 Task: Use GitHub's "Stars" to mark repositories of interest.
Action: Mouse moved to (778, 333)
Screenshot: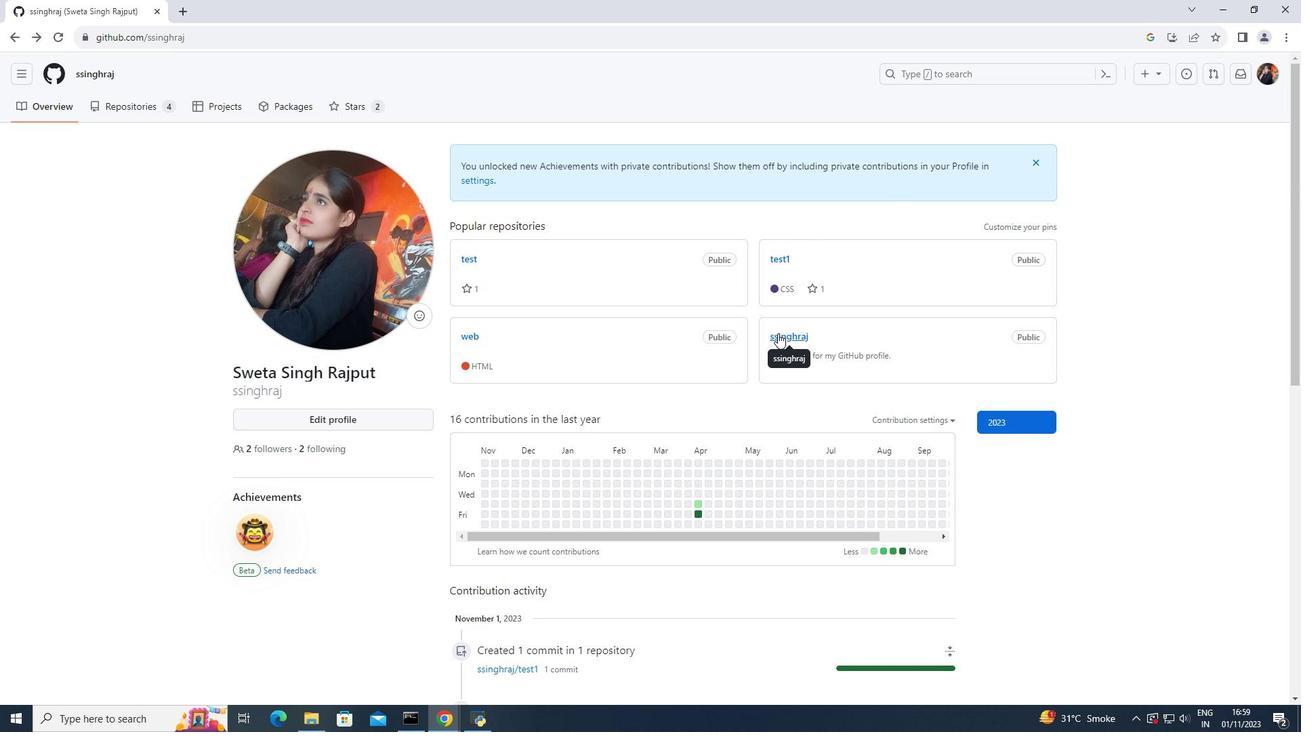 
Action: Mouse pressed left at (778, 333)
Screenshot: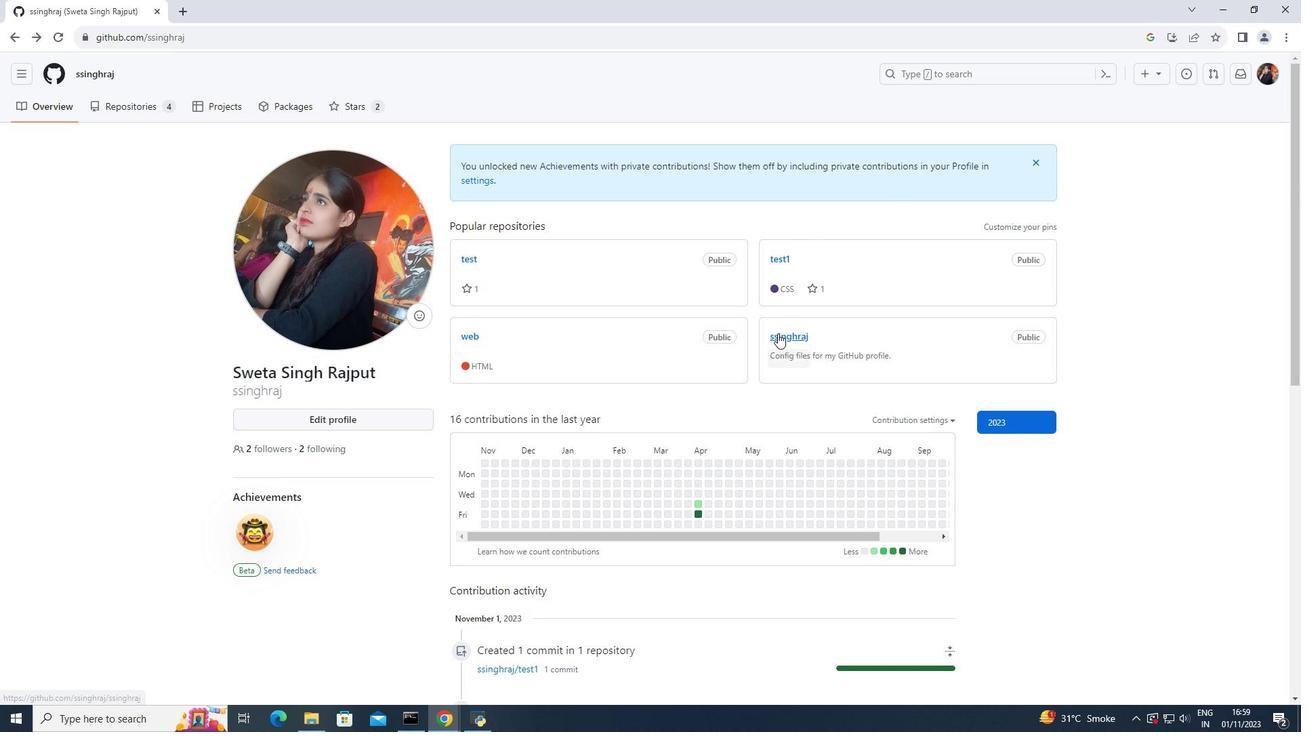 
Action: Mouse moved to (1012, 139)
Screenshot: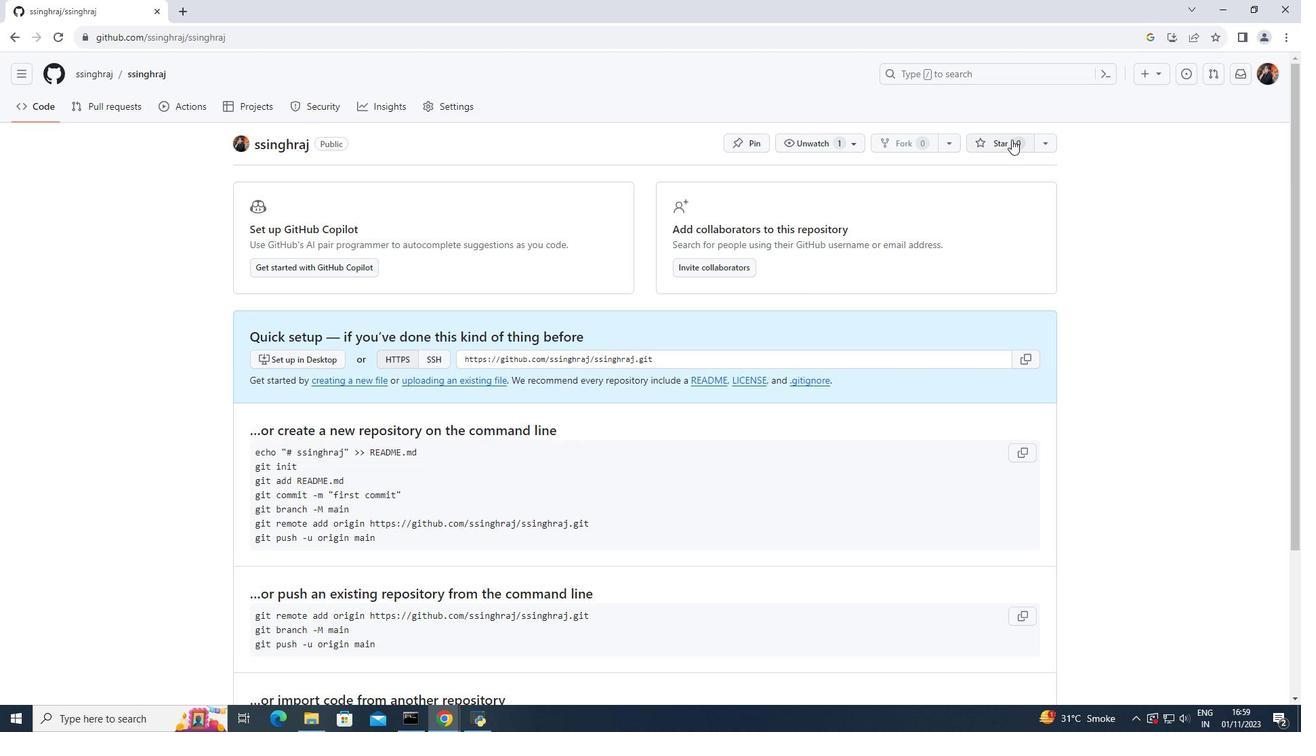 
Action: Mouse pressed left at (1012, 139)
Screenshot: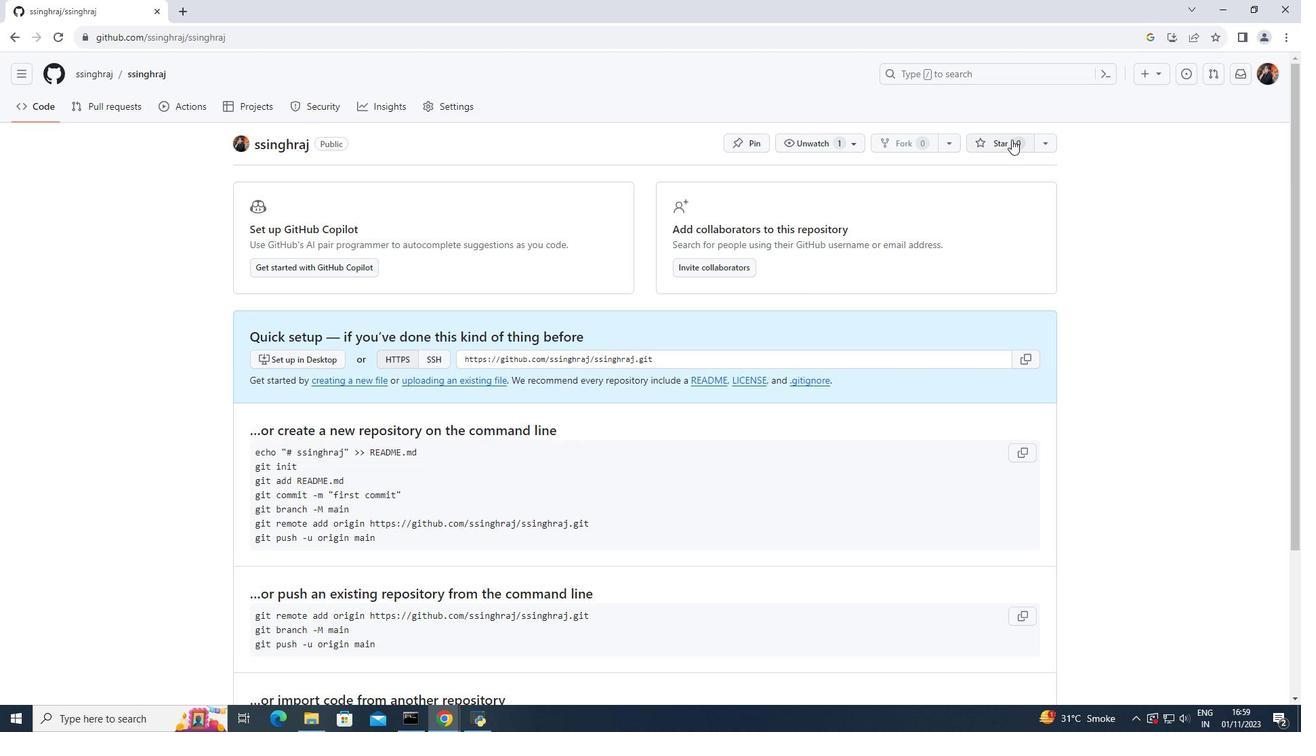 
Action: Mouse moved to (1050, 143)
Screenshot: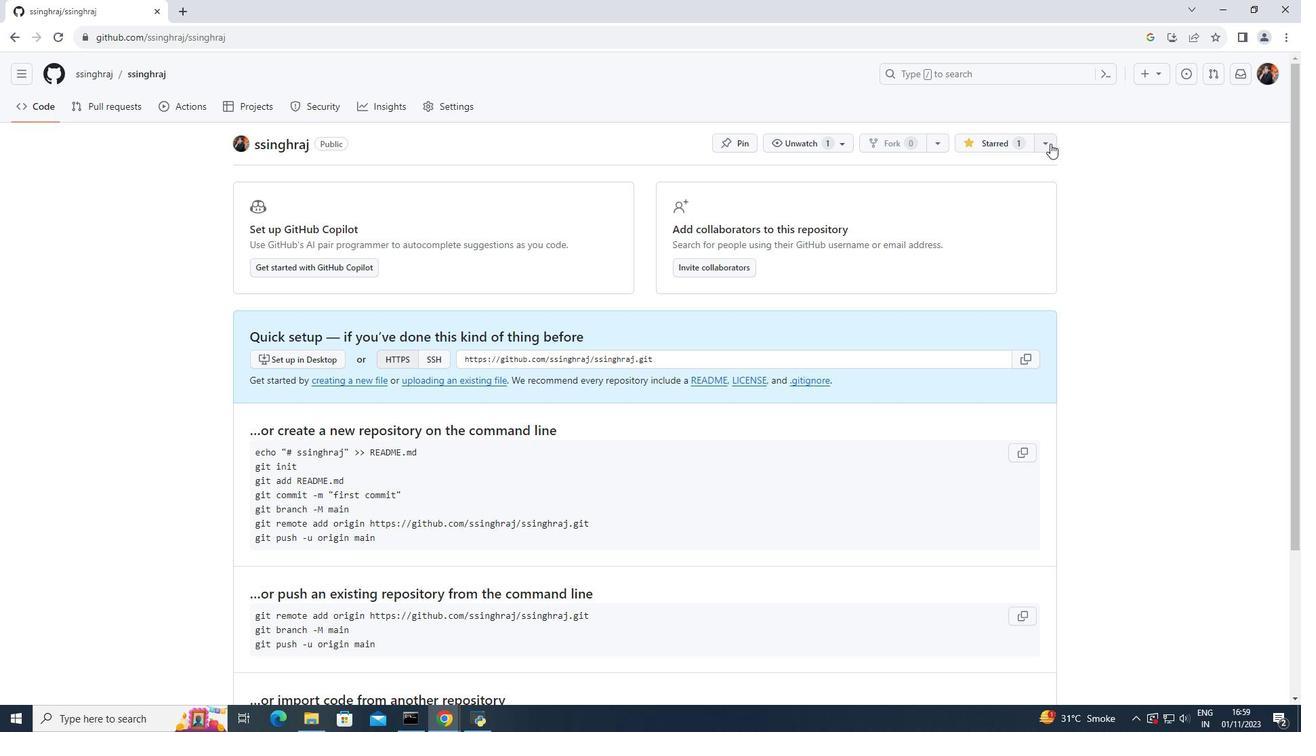 
Action: Mouse pressed left at (1050, 143)
Screenshot: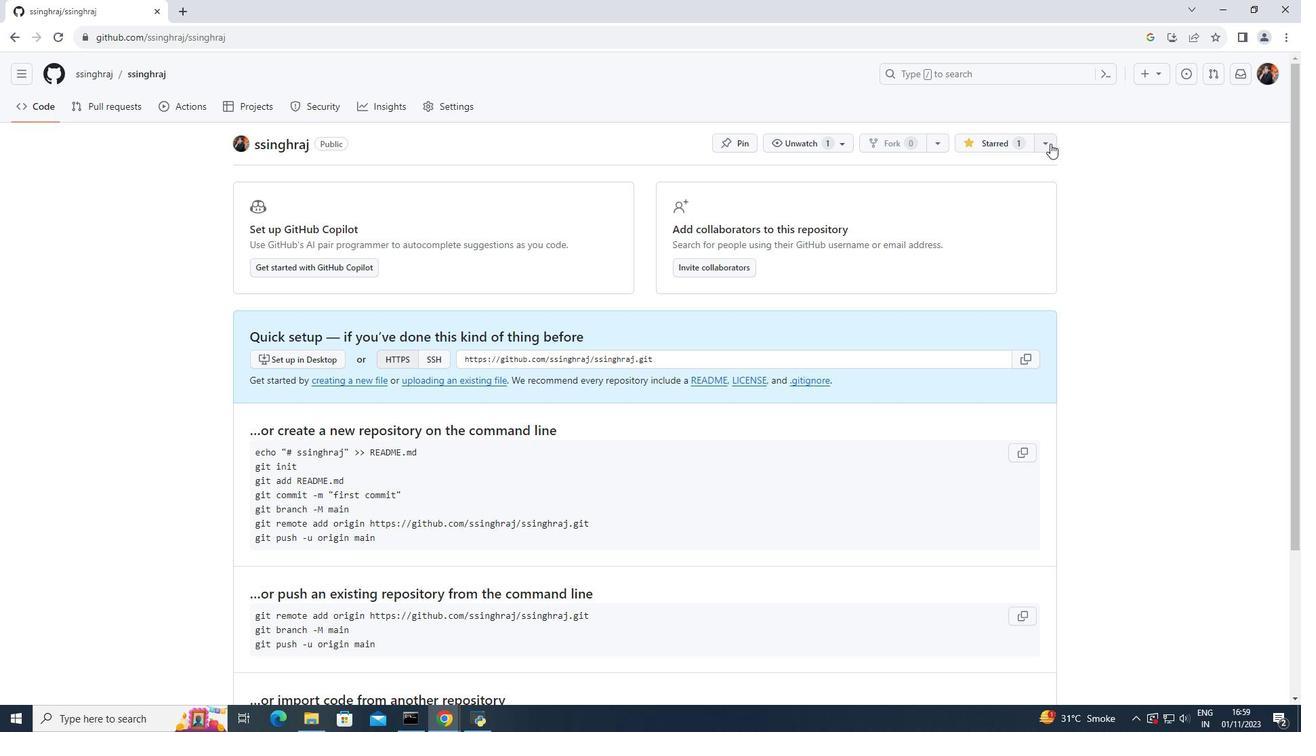 
Action: Mouse moved to (1097, 166)
Screenshot: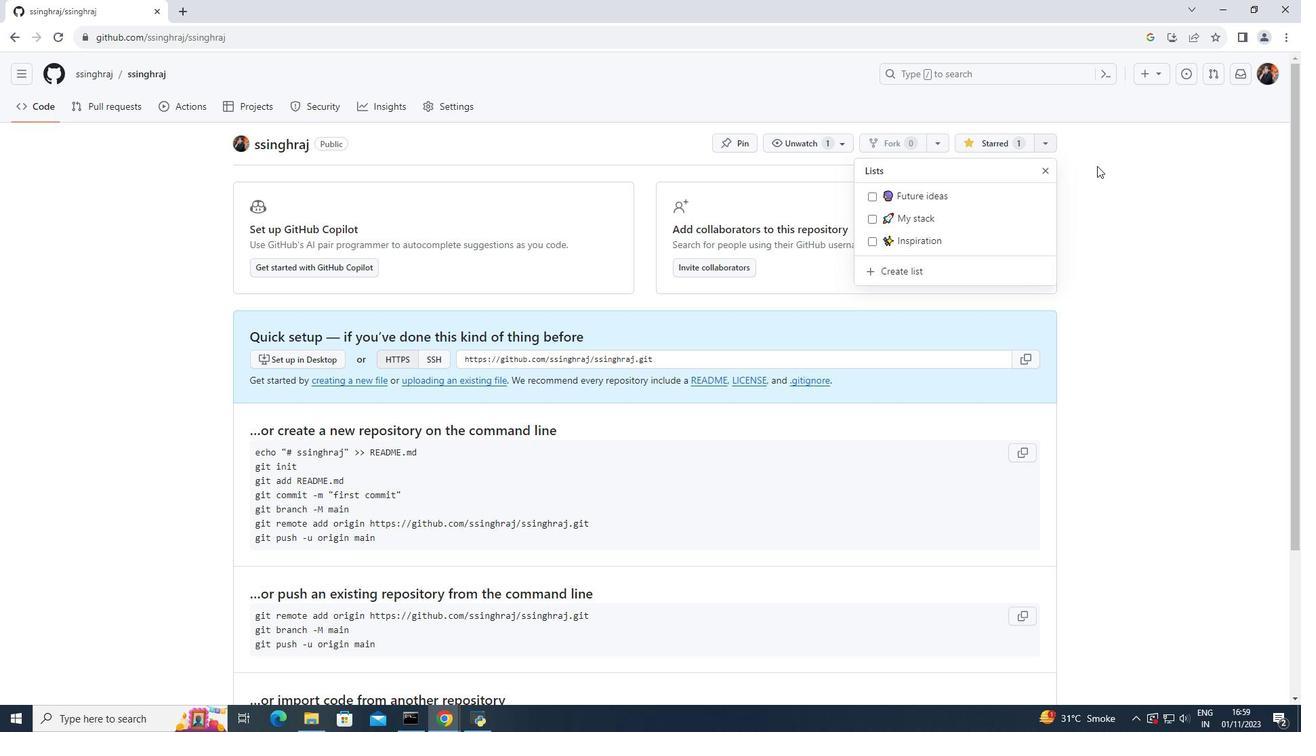 
Action: Mouse pressed left at (1097, 166)
Screenshot: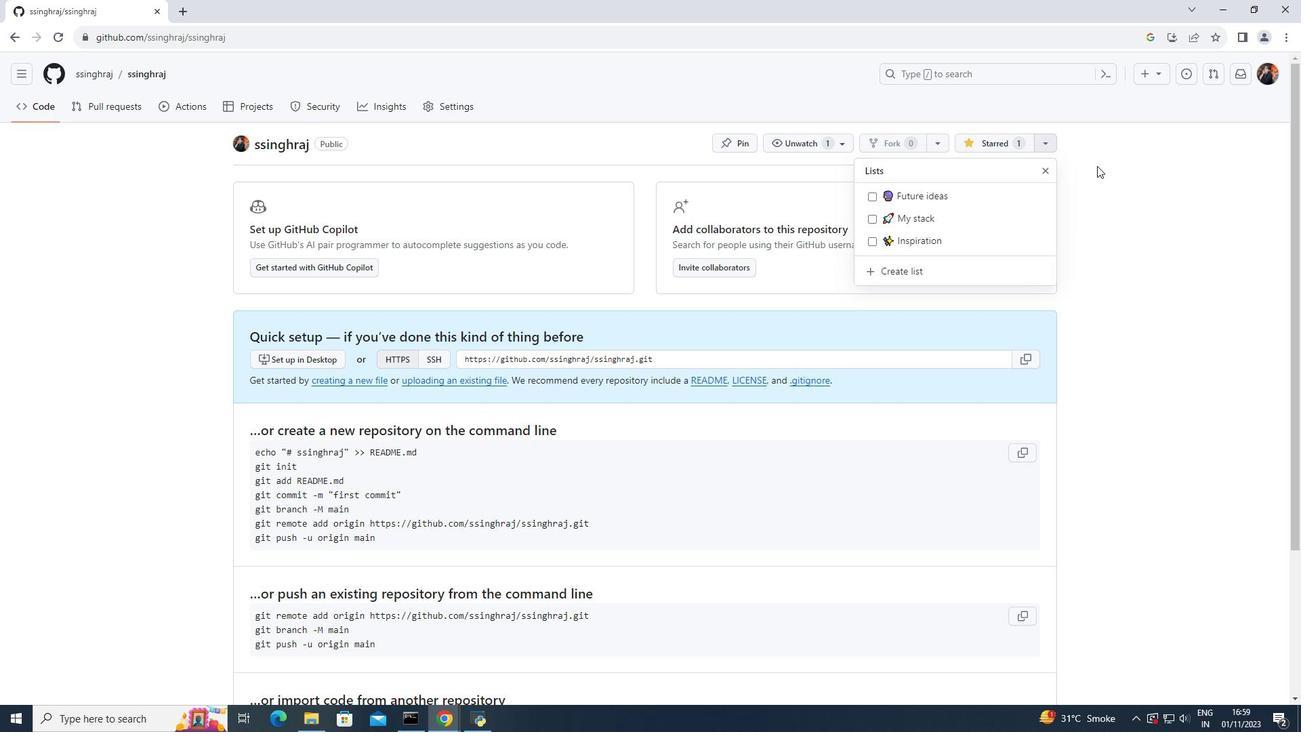 
Action: Mouse moved to (890, 134)
Screenshot: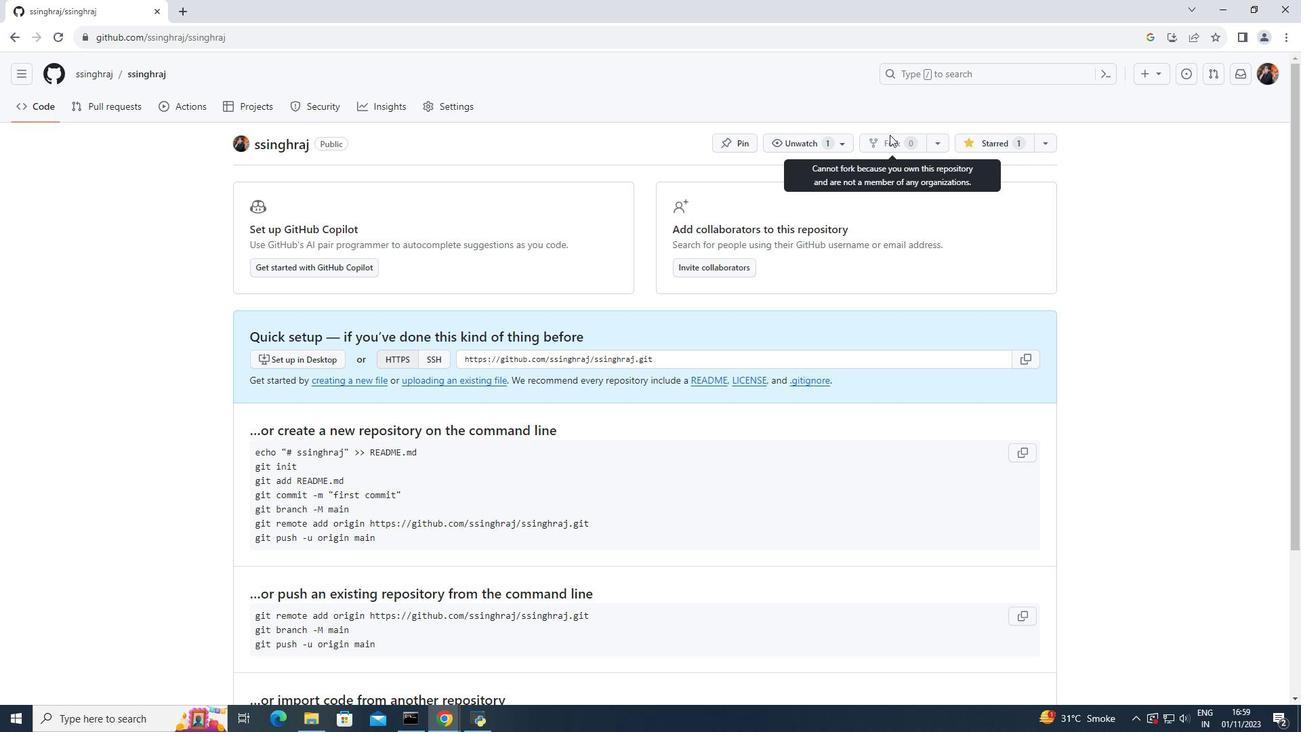 
Action: Mouse pressed left at (890, 134)
Screenshot: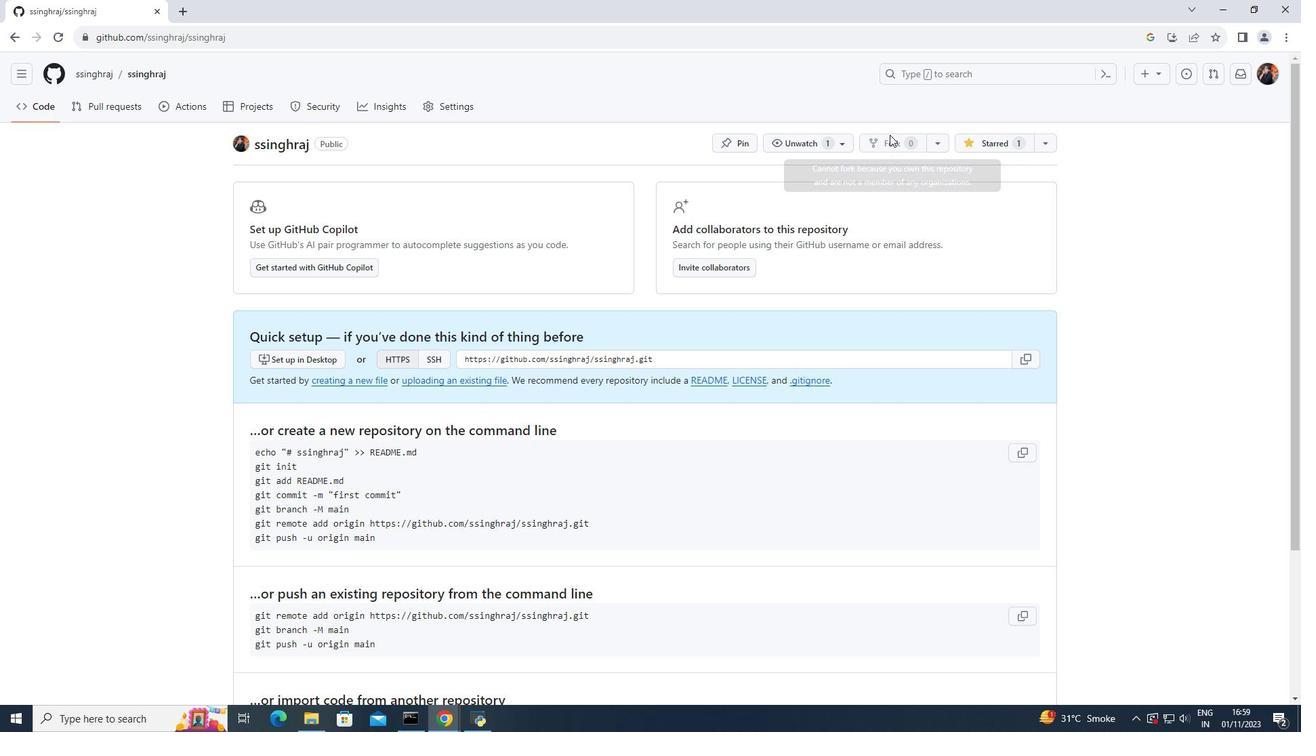 
Action: Mouse moved to (890, 136)
Screenshot: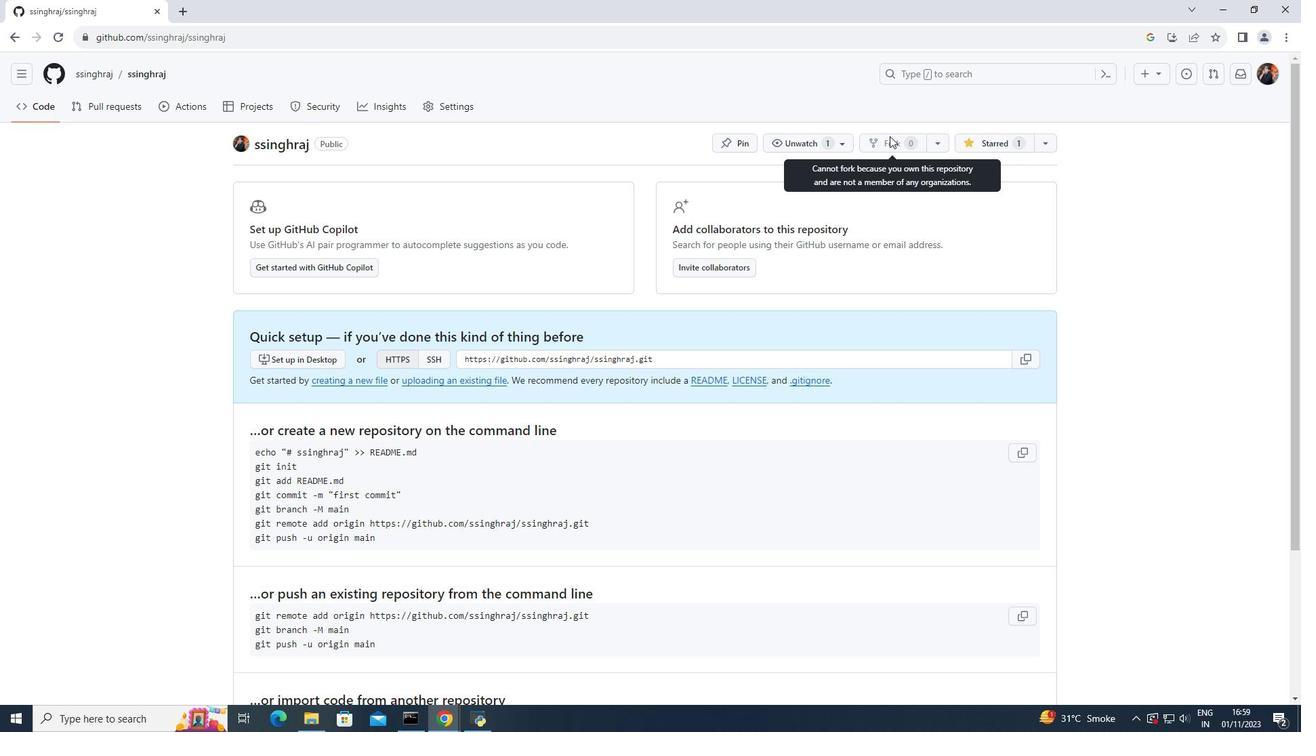 
Action: Mouse pressed left at (890, 136)
Screenshot: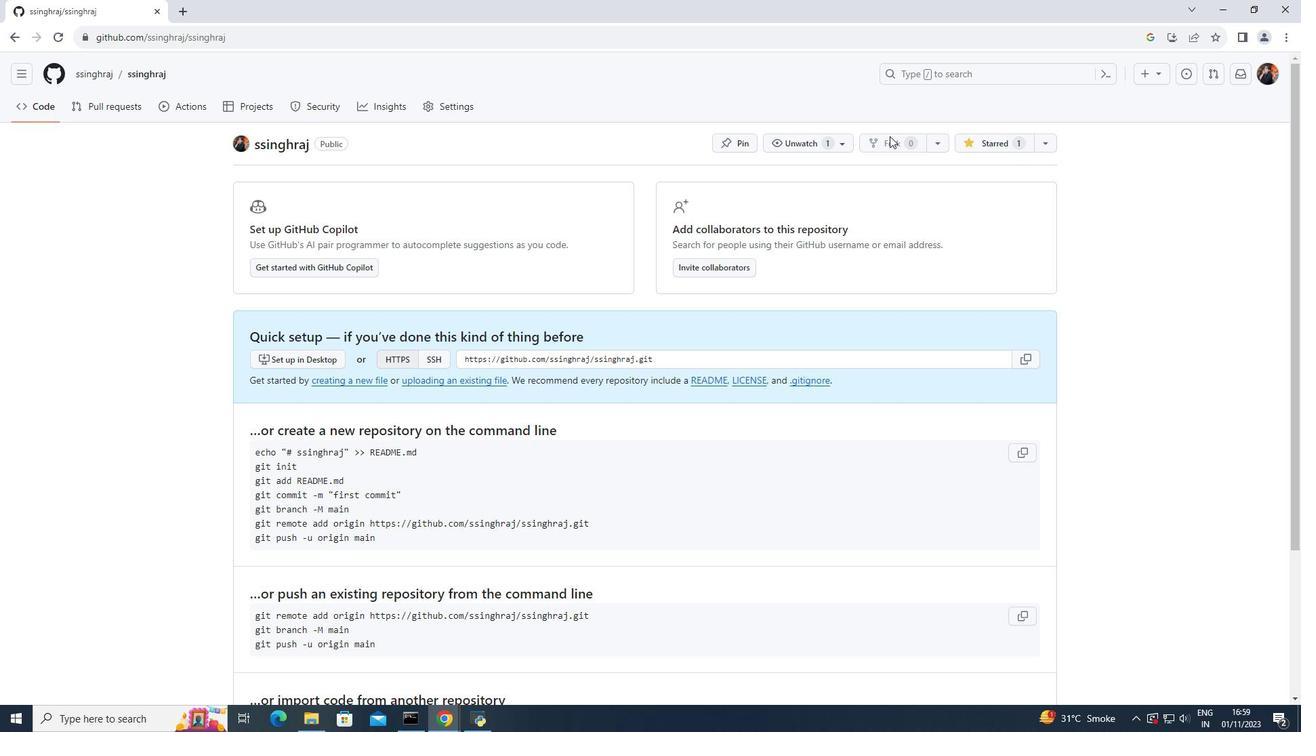 
Action: Mouse moved to (823, 143)
Screenshot: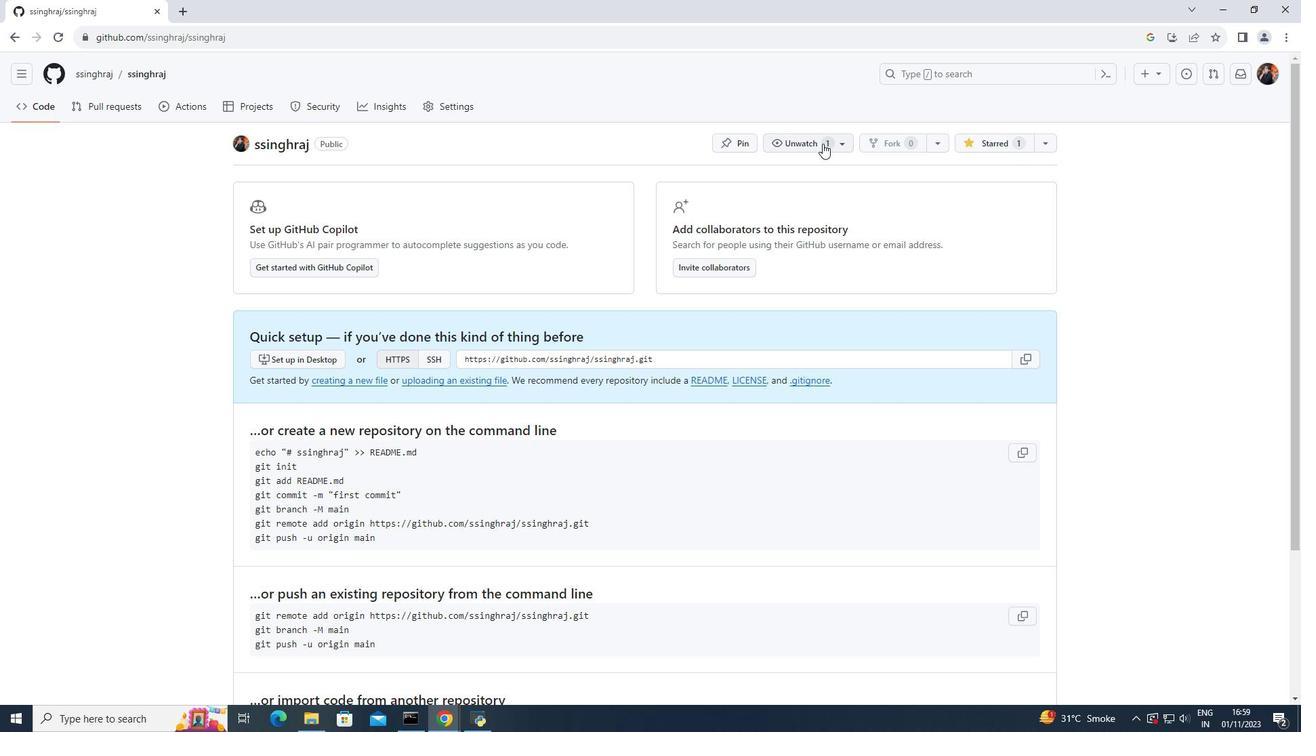 
Action: Mouse pressed left at (823, 143)
Screenshot: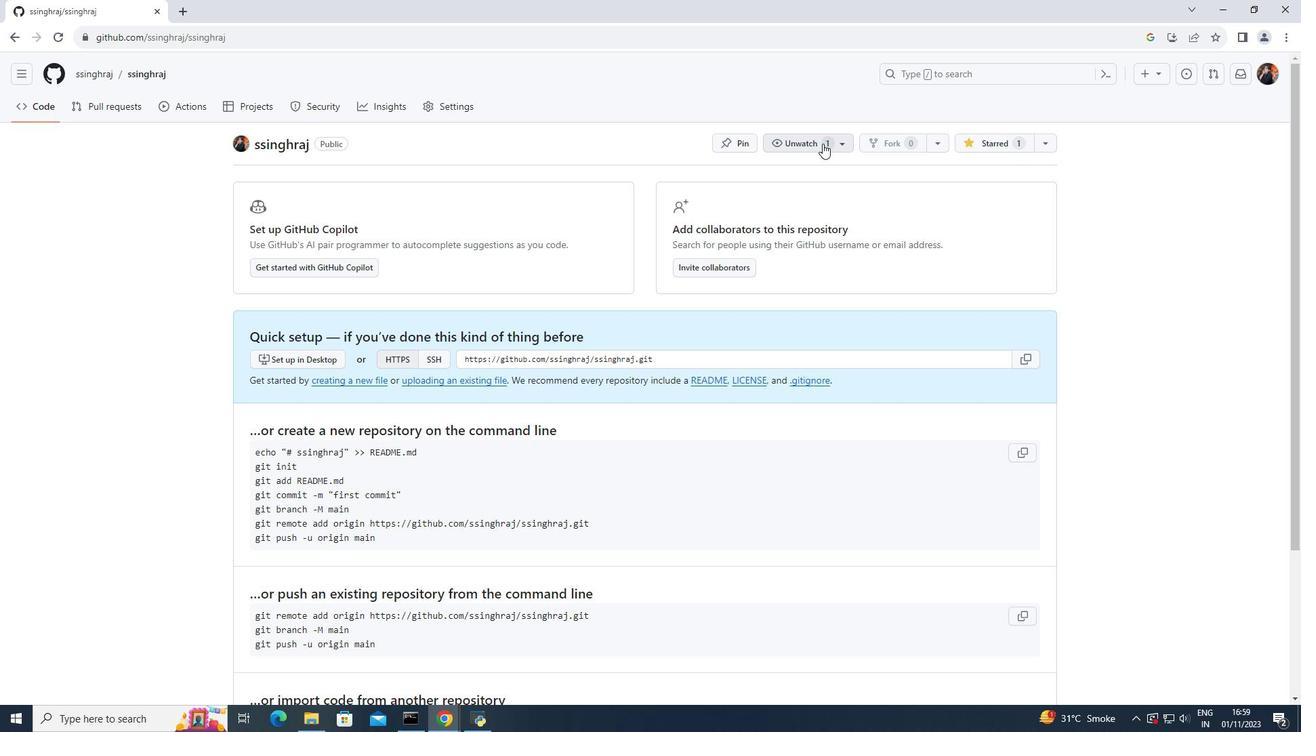 
Action: Mouse moved to (812, 190)
Screenshot: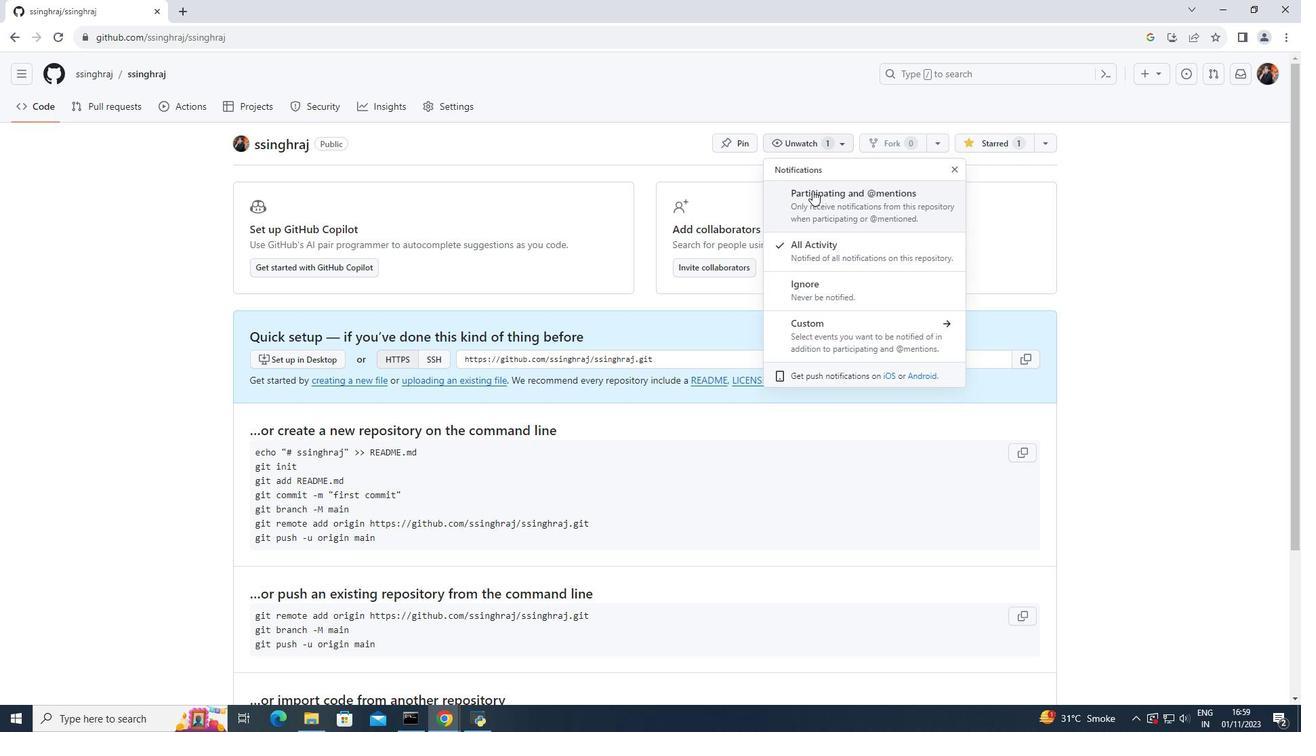 
Action: Mouse pressed left at (812, 190)
Screenshot: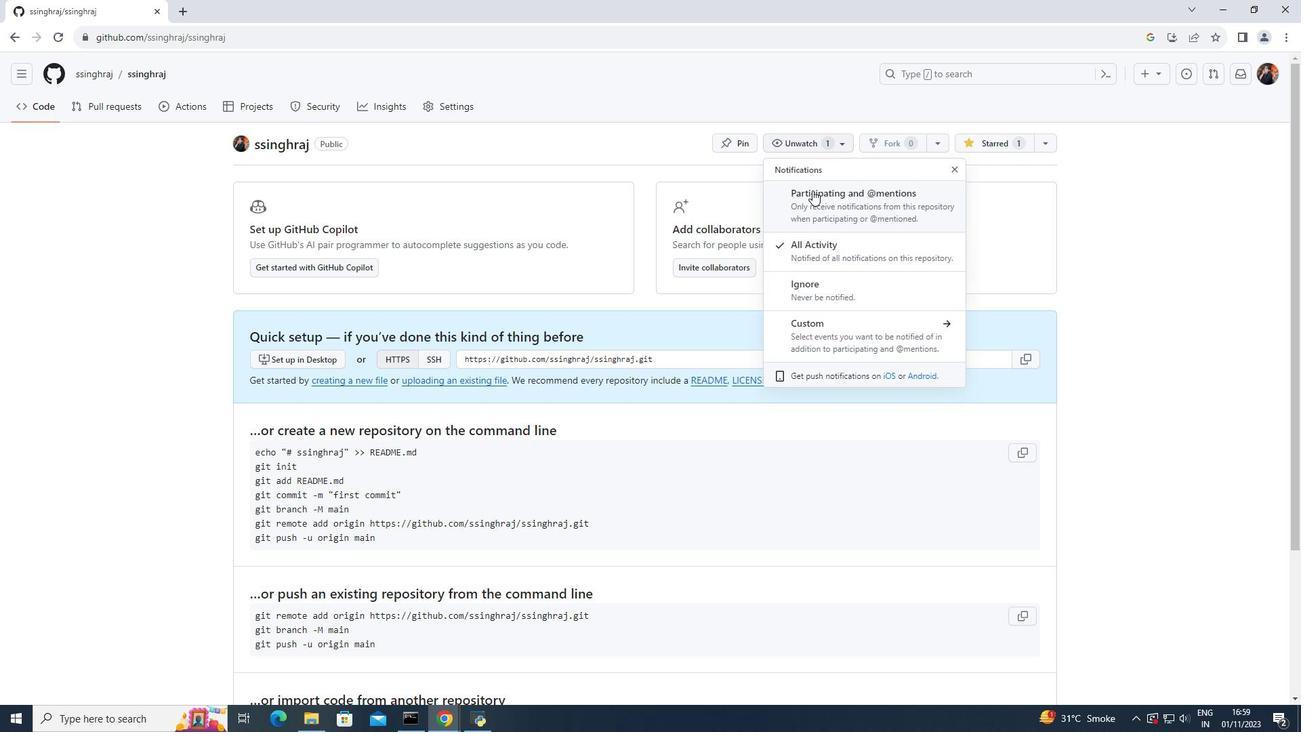 
Action: Mouse moved to (816, 141)
Screenshot: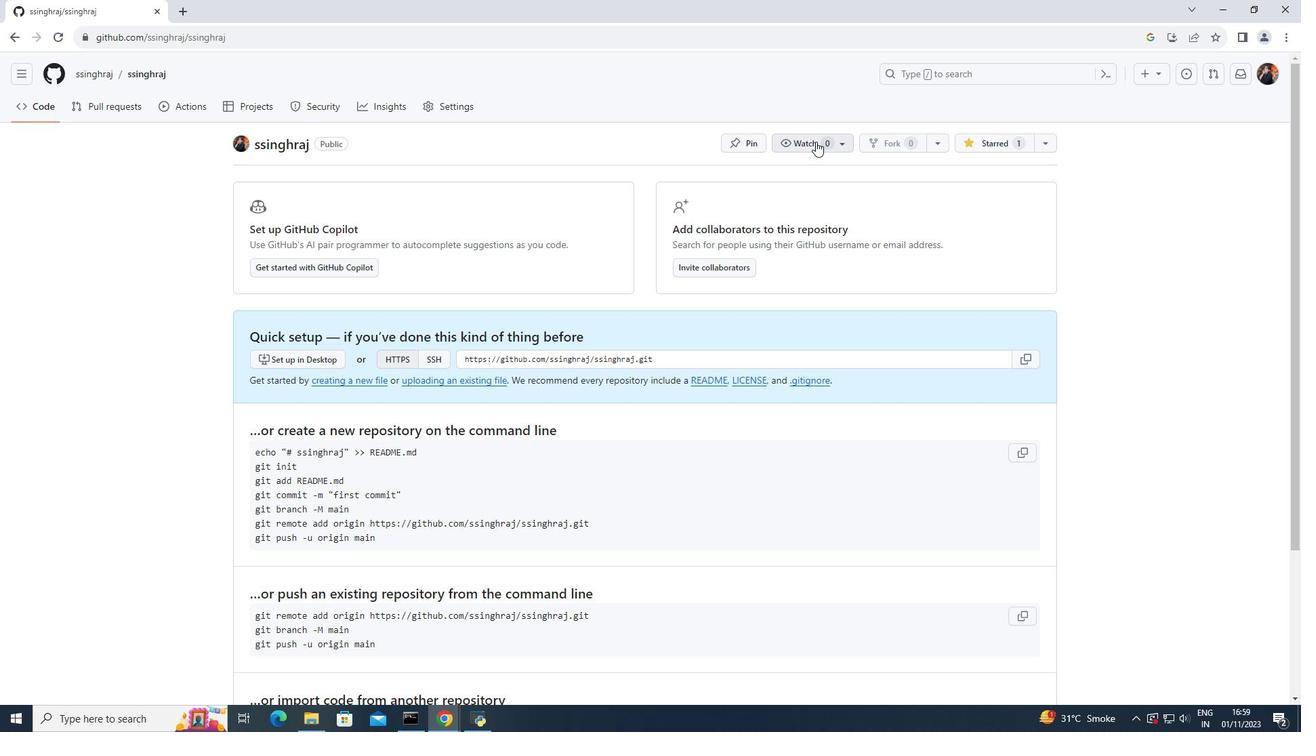
Action: Mouse pressed left at (816, 141)
Screenshot: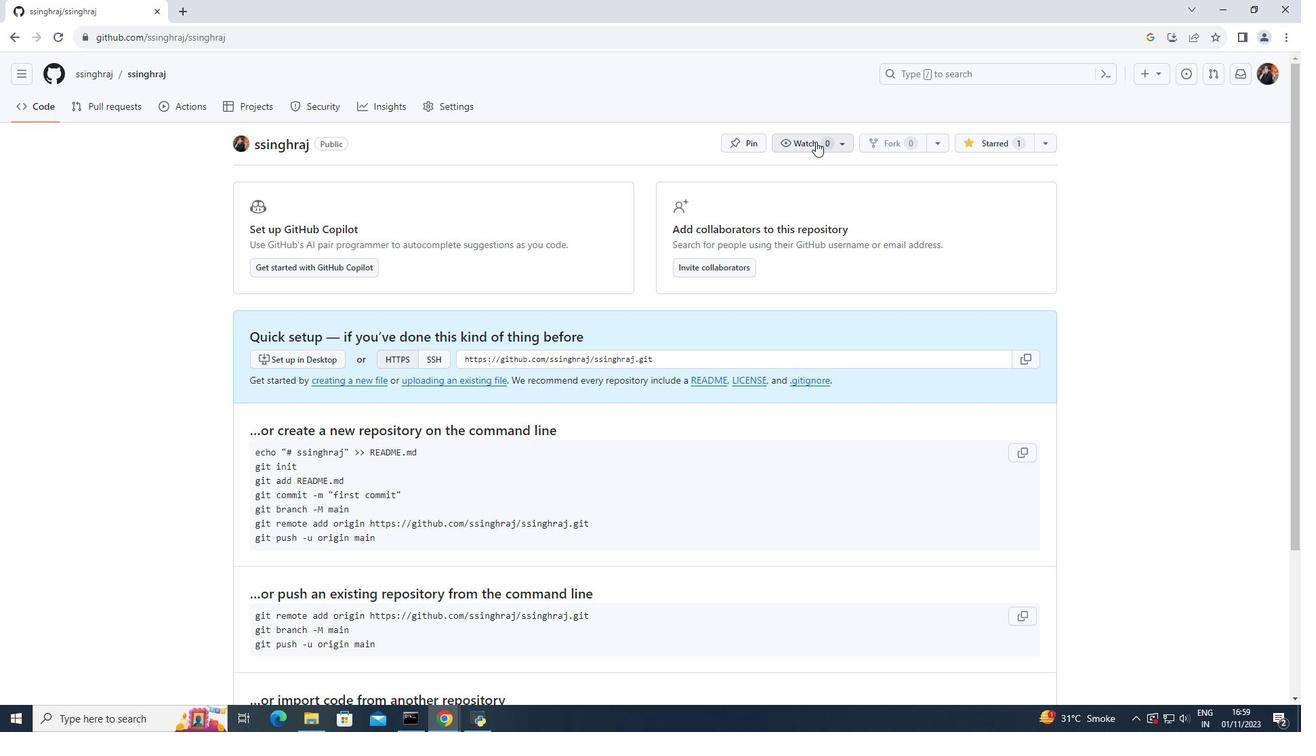 
Action: Mouse moved to (829, 246)
Screenshot: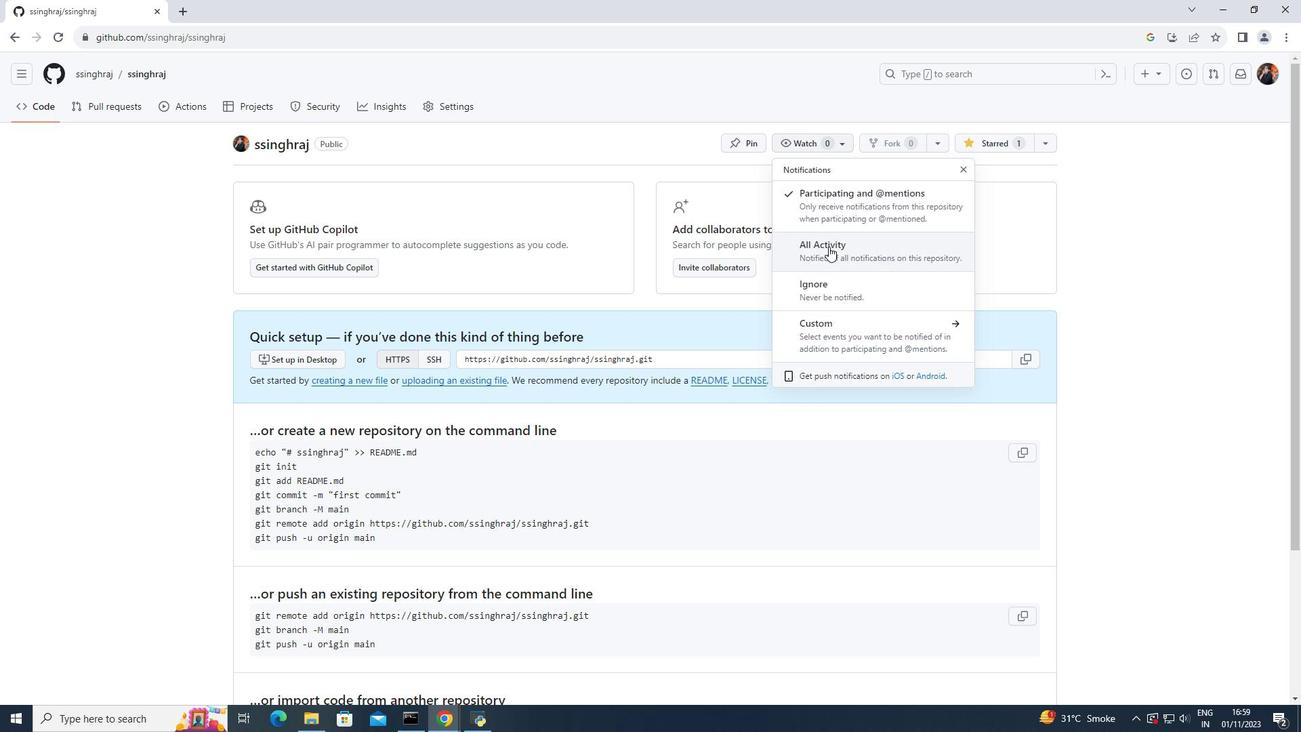 
Action: Mouse pressed left at (829, 246)
Screenshot: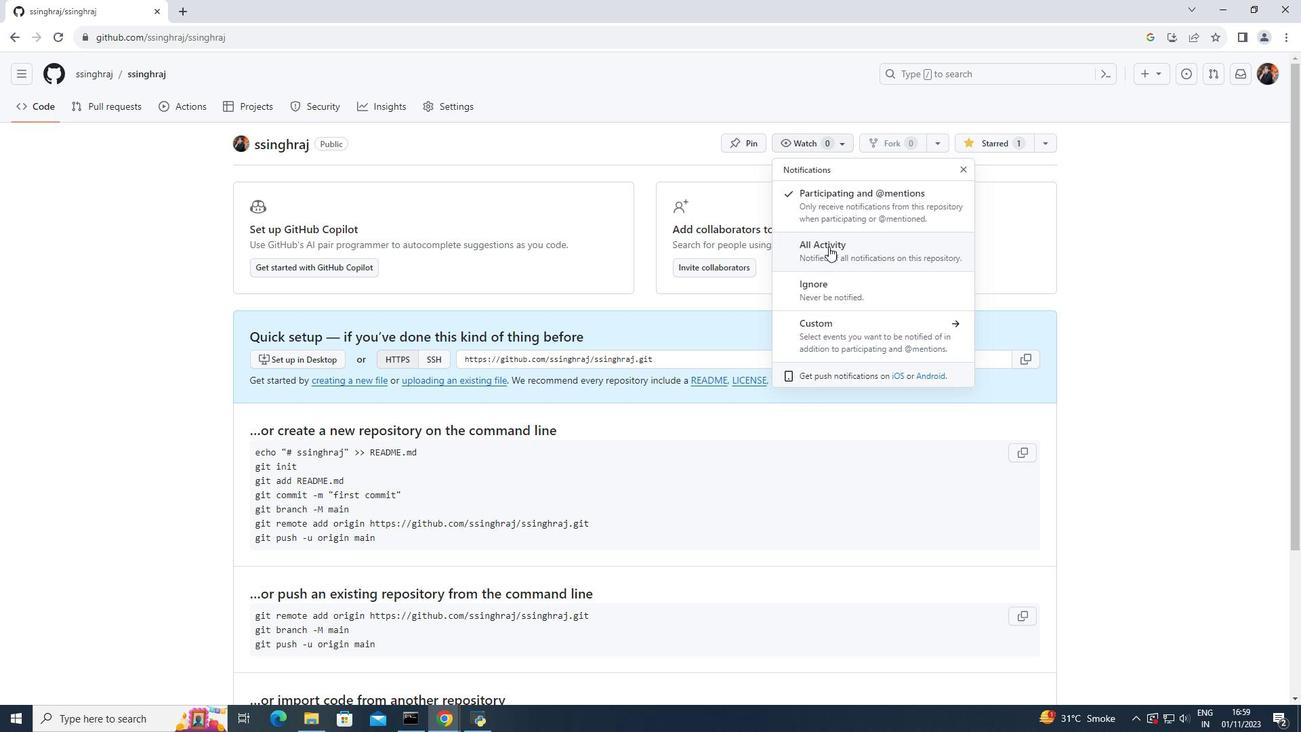
Action: Mouse moved to (484, 255)
Screenshot: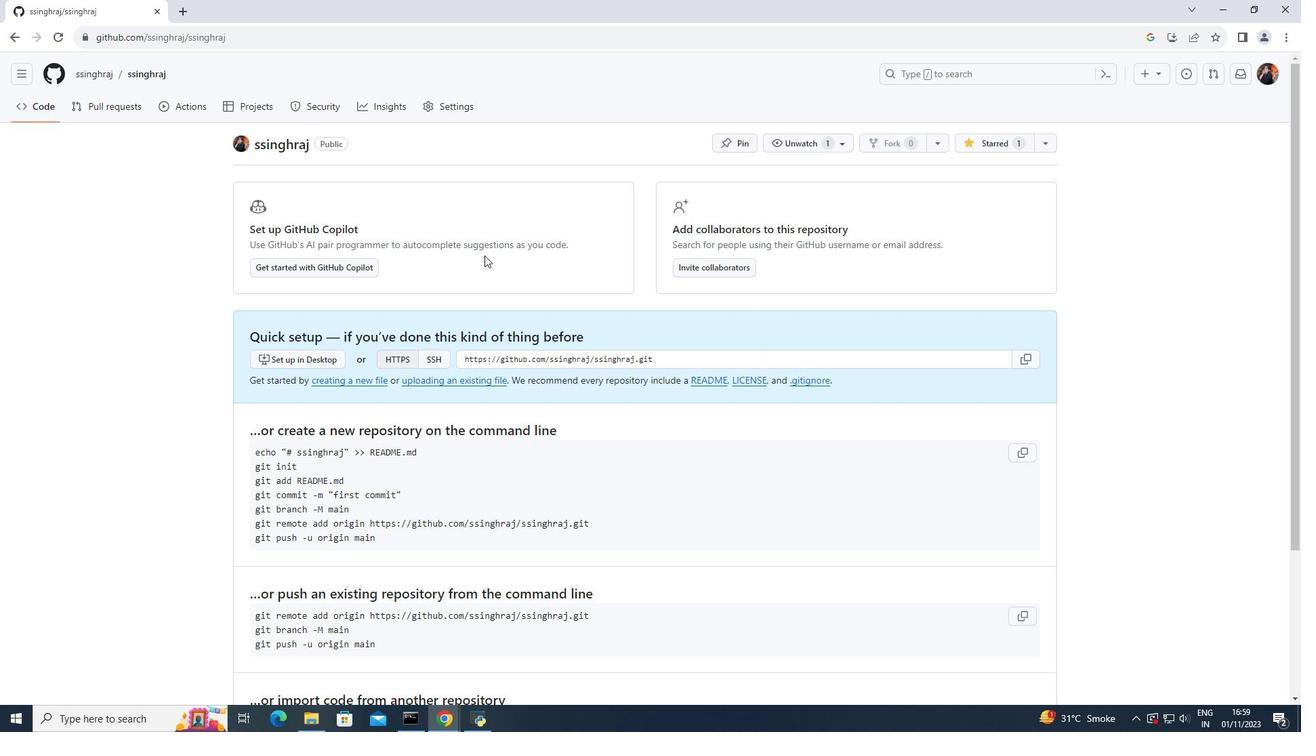 
Action: Mouse scrolled (484, 254) with delta (0, 0)
Screenshot: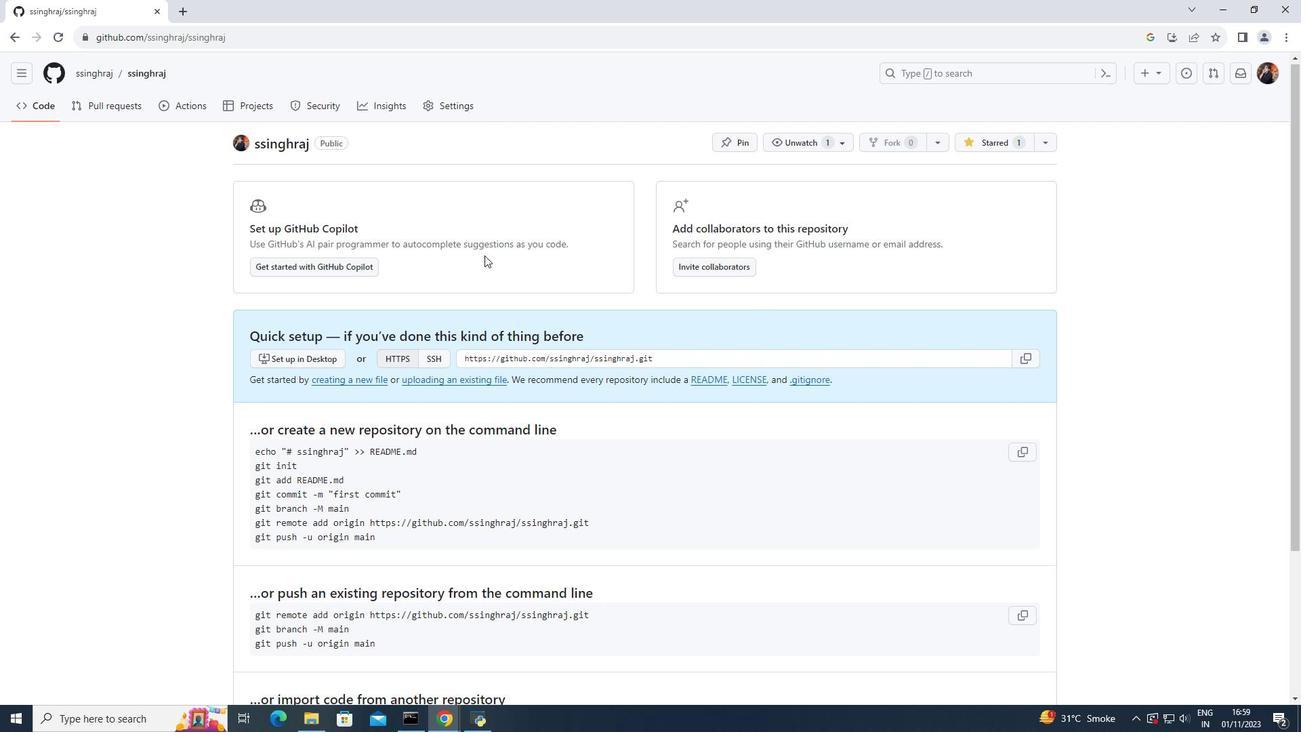 
Action: Mouse moved to (1048, 74)
Screenshot: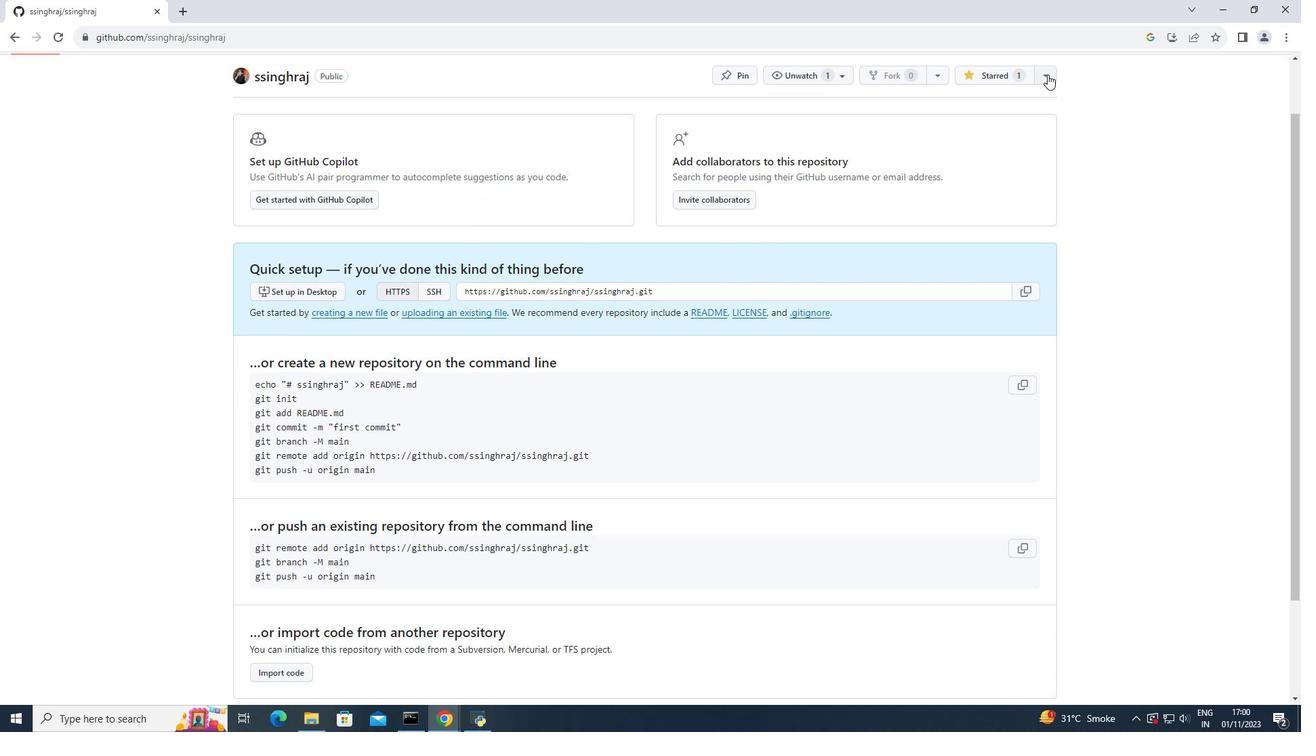 
Action: Mouse pressed left at (1048, 74)
Screenshot: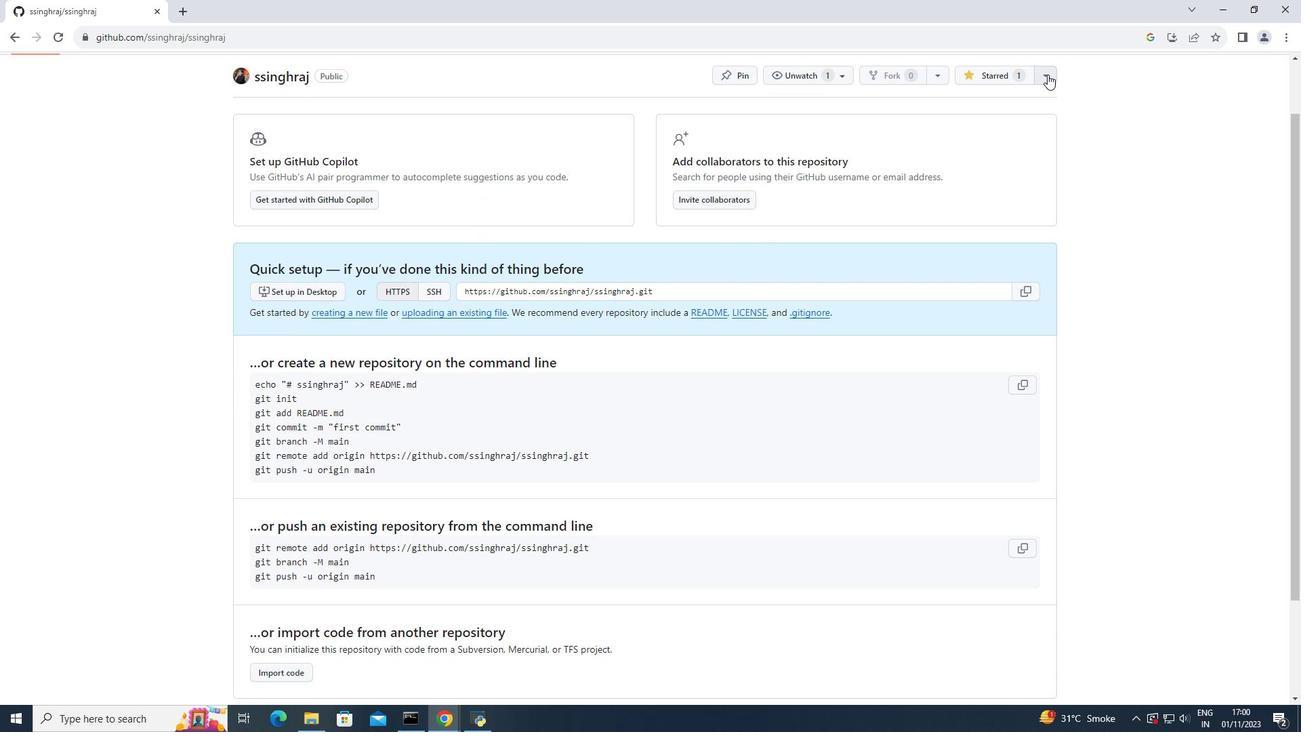 
Action: Mouse moved to (871, 168)
Screenshot: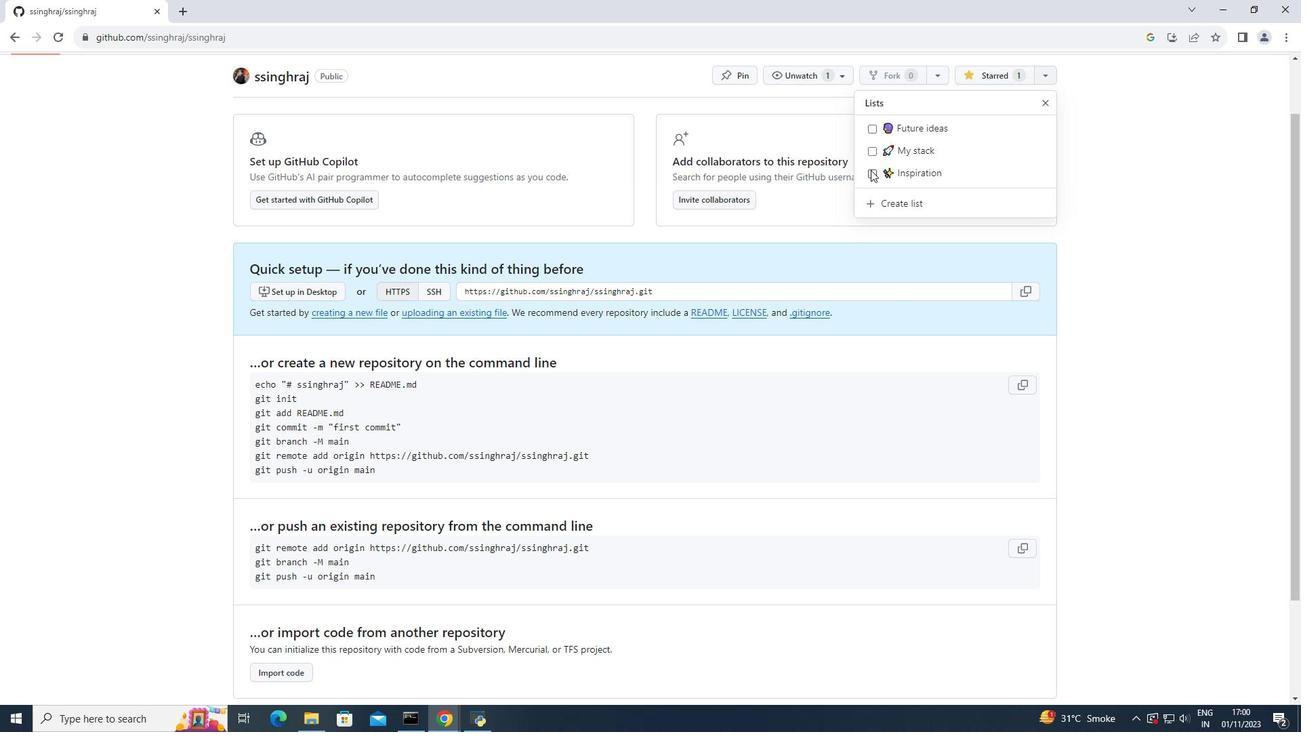 
Action: Mouse pressed left at (871, 168)
Screenshot: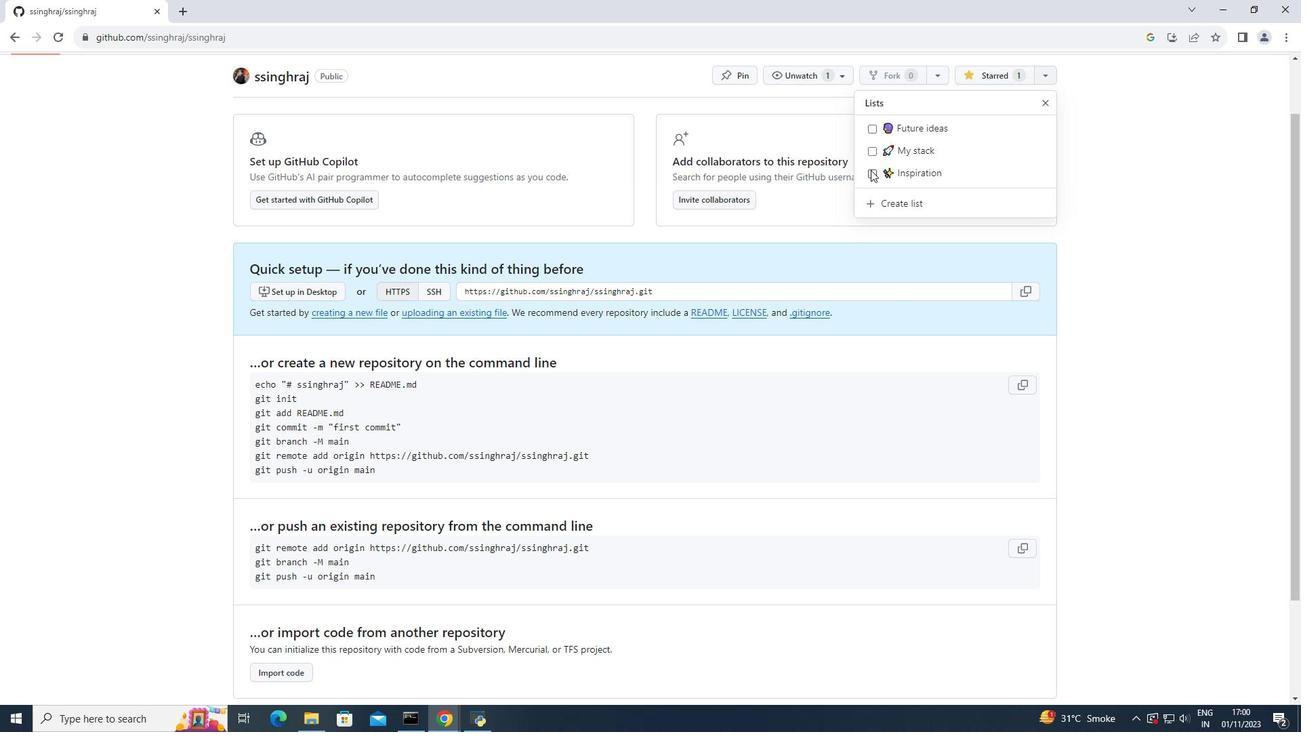 
Action: Mouse moved to (907, 195)
Screenshot: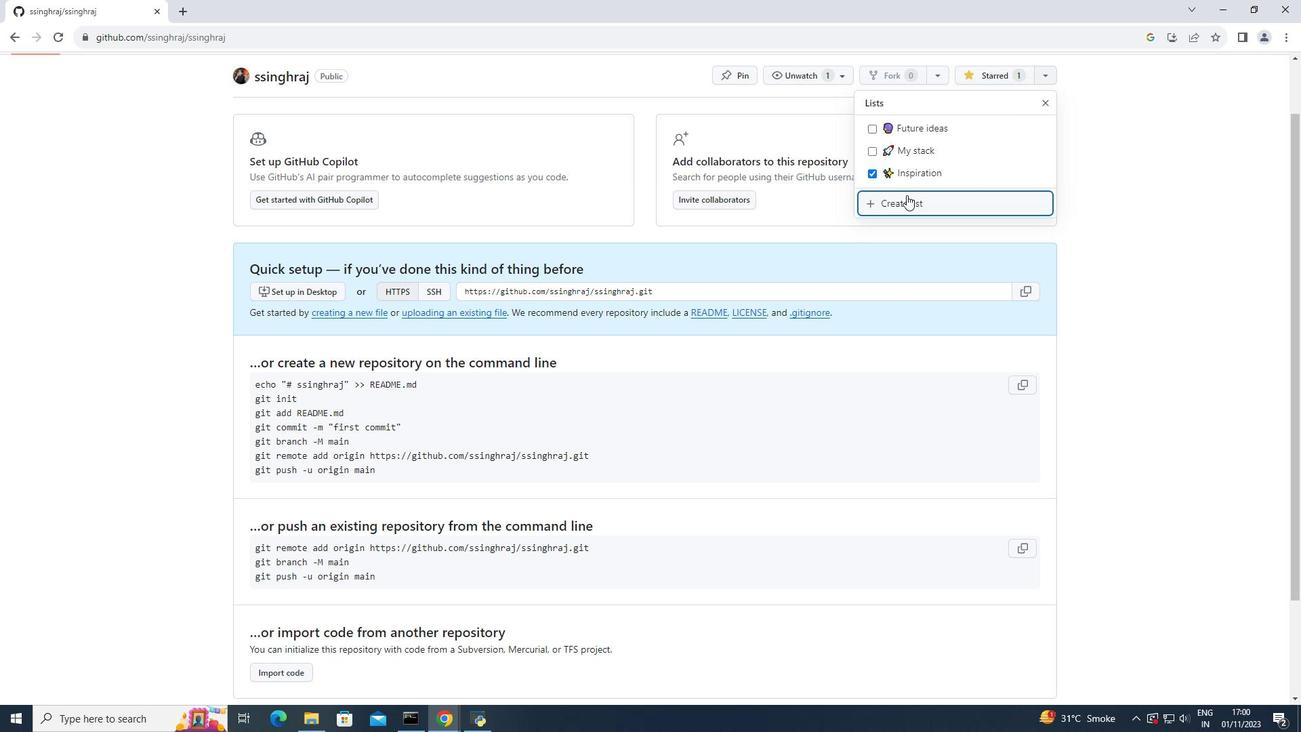 
Action: Mouse pressed left at (907, 195)
Screenshot: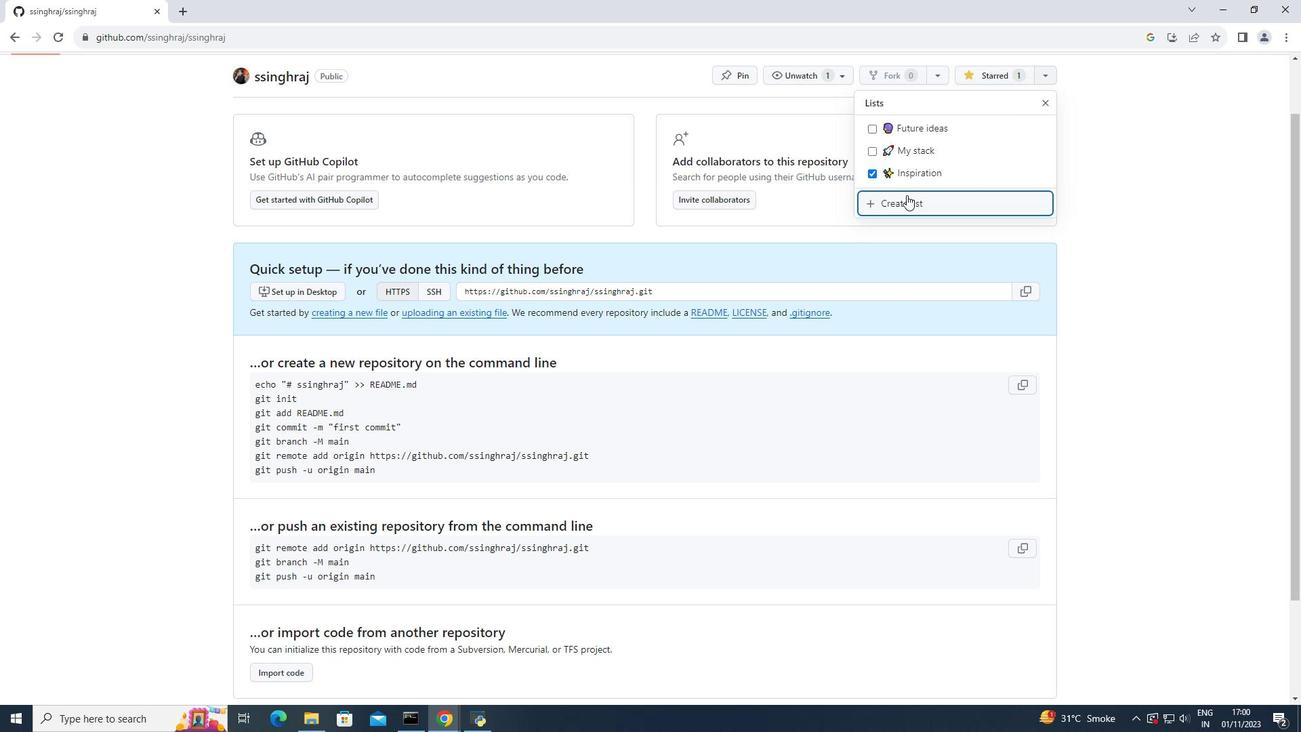 
Action: Mouse moved to (783, 134)
Screenshot: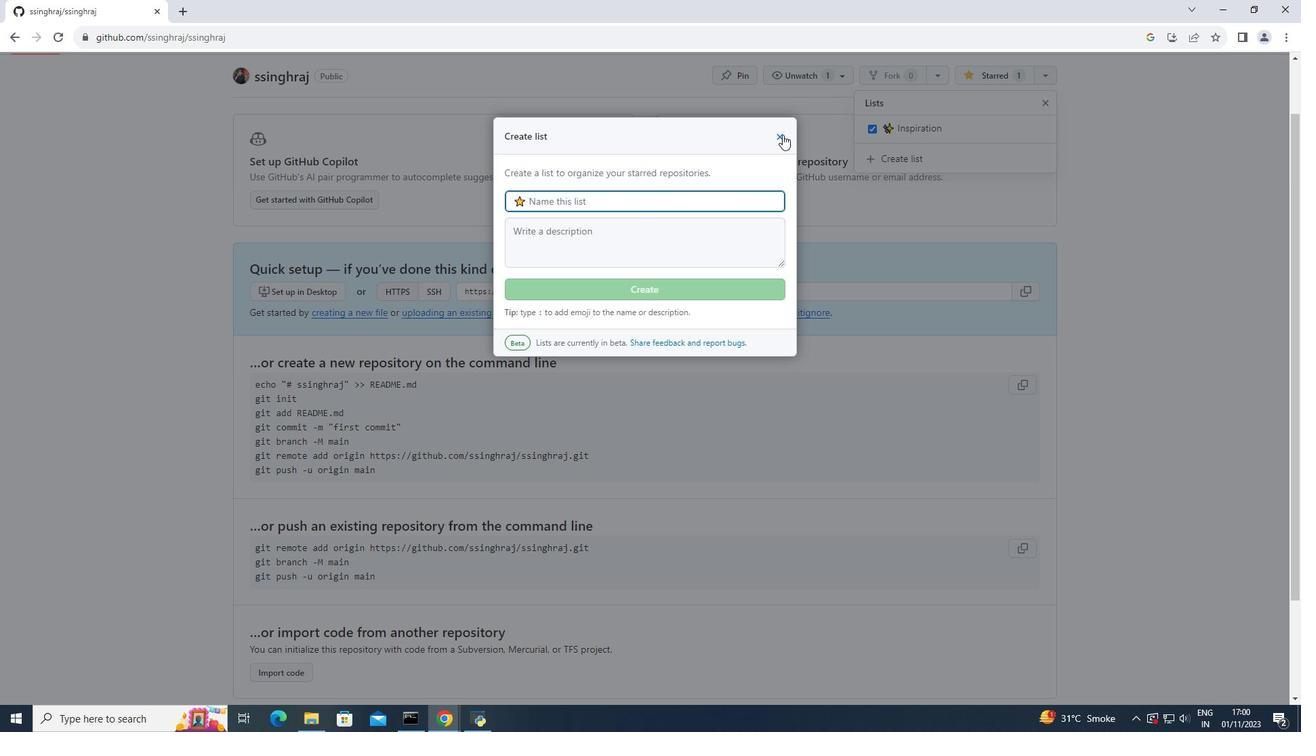 
Action: Mouse pressed left at (783, 134)
Screenshot: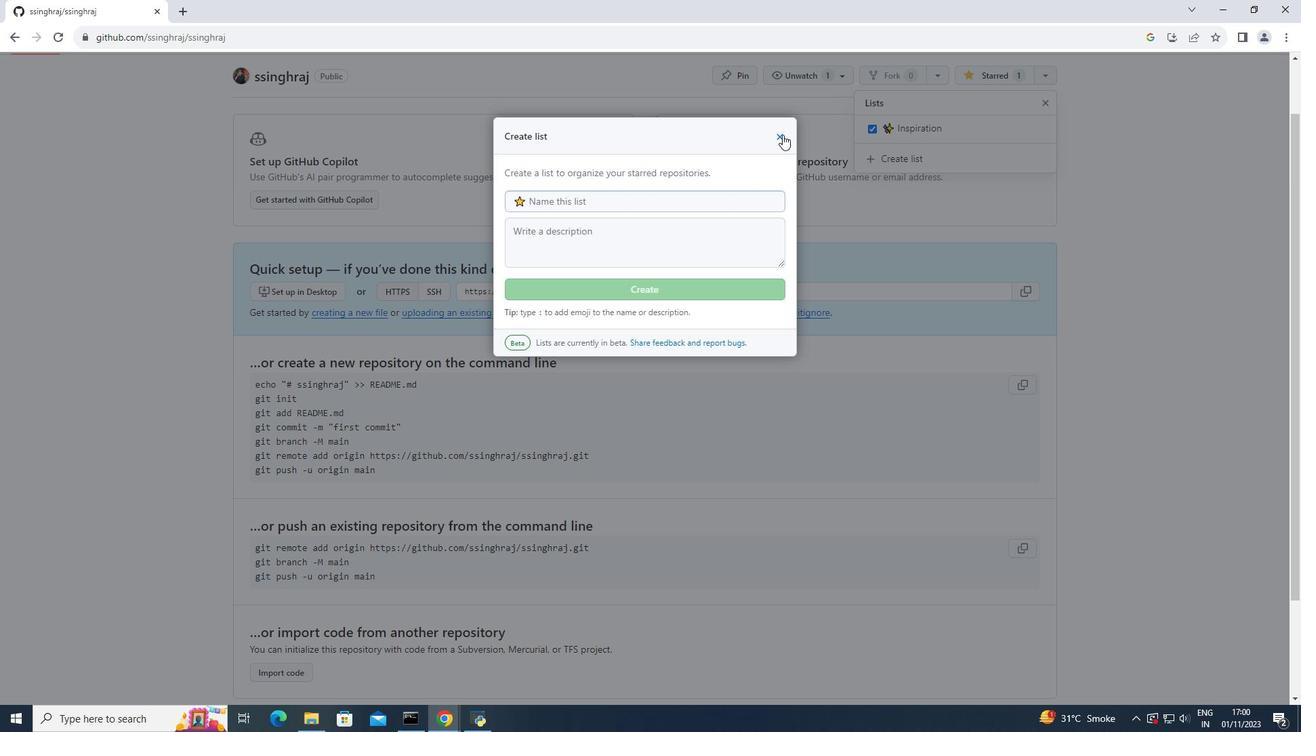 
Action: Mouse moved to (1100, 185)
Screenshot: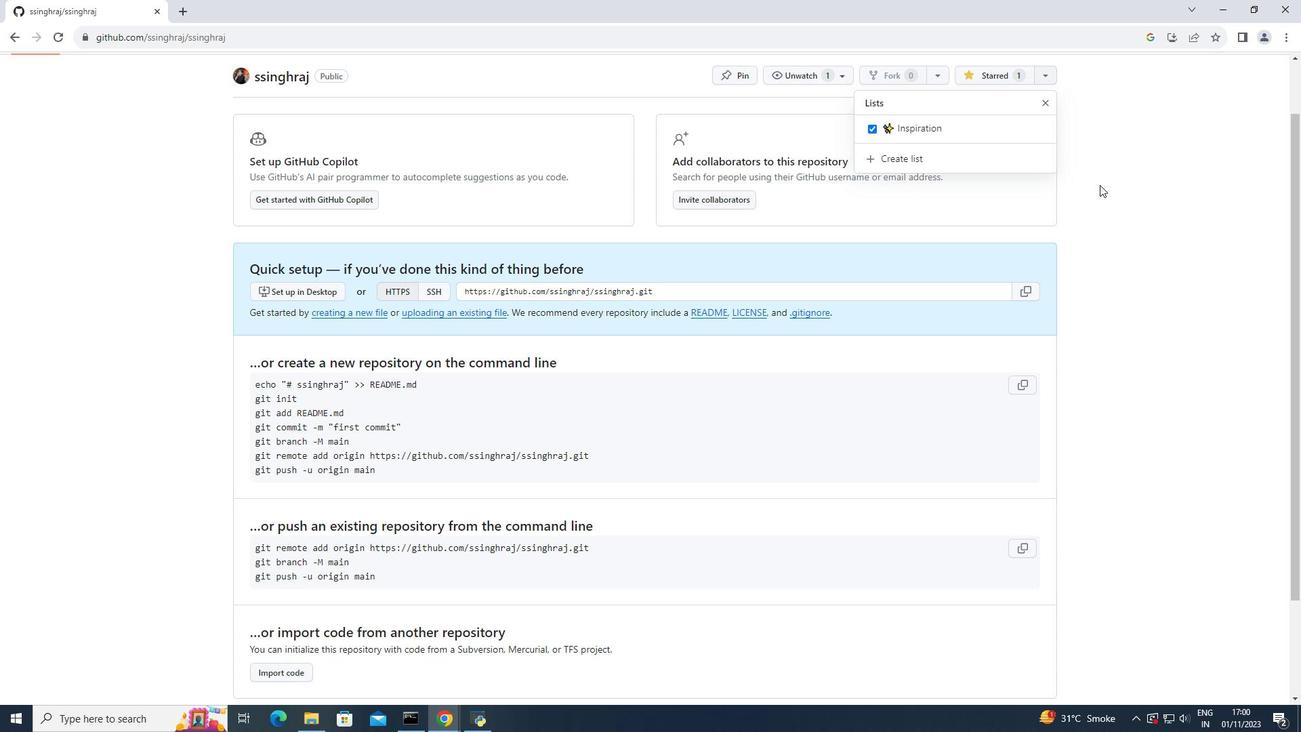 
Action: Mouse pressed left at (1100, 185)
Screenshot: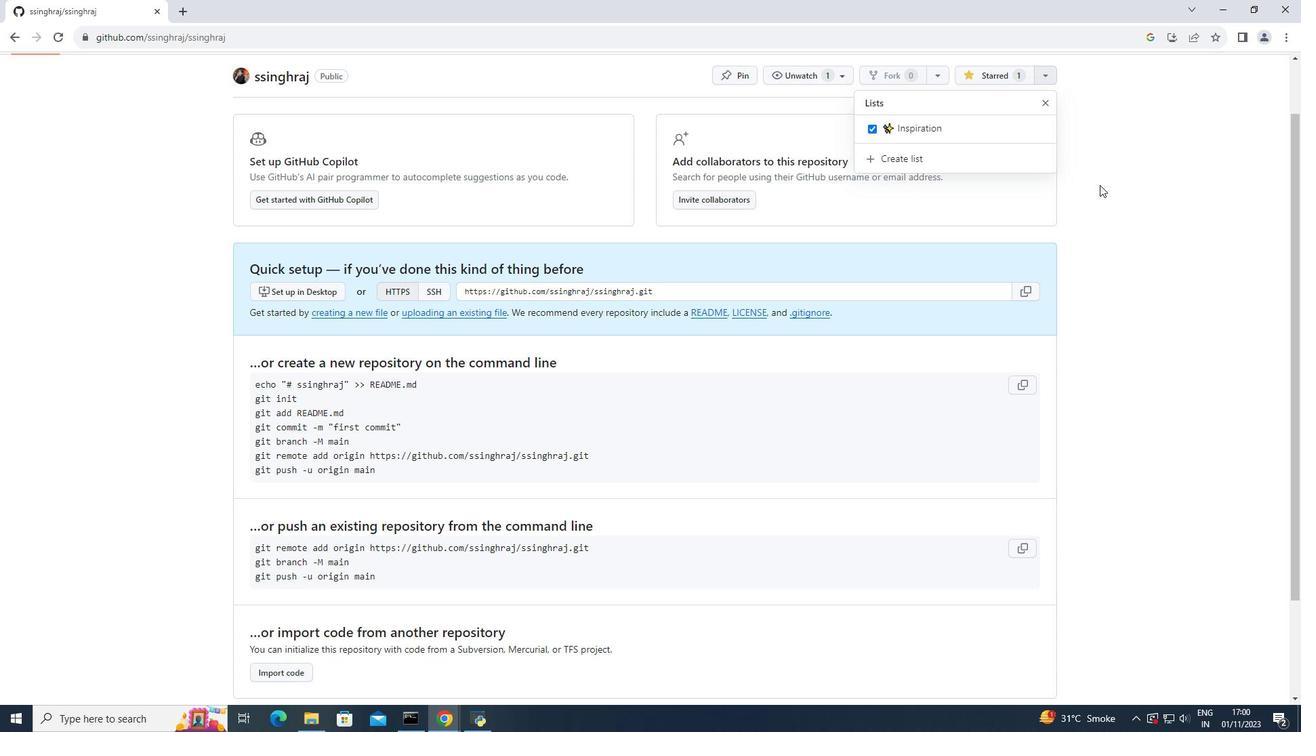 
Action: Mouse moved to (850, 236)
Screenshot: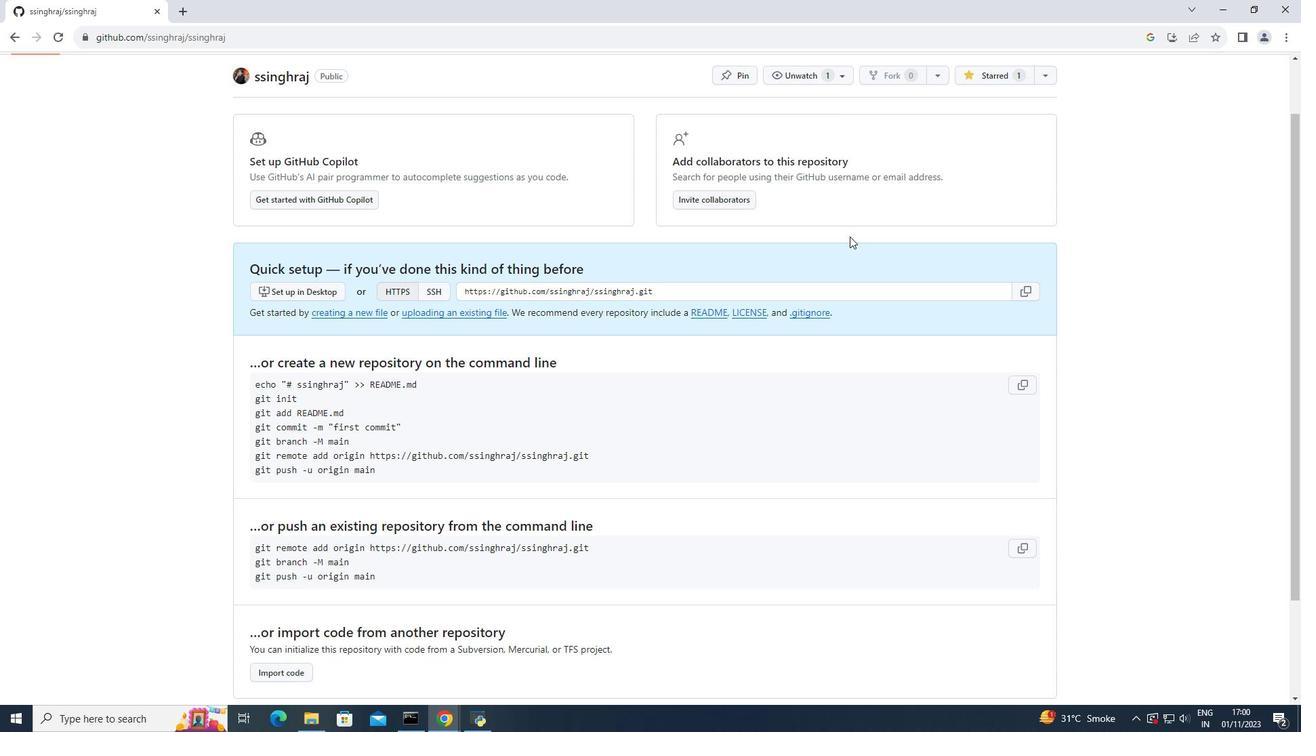 
Action: Mouse scrolled (850, 237) with delta (0, 0)
Screenshot: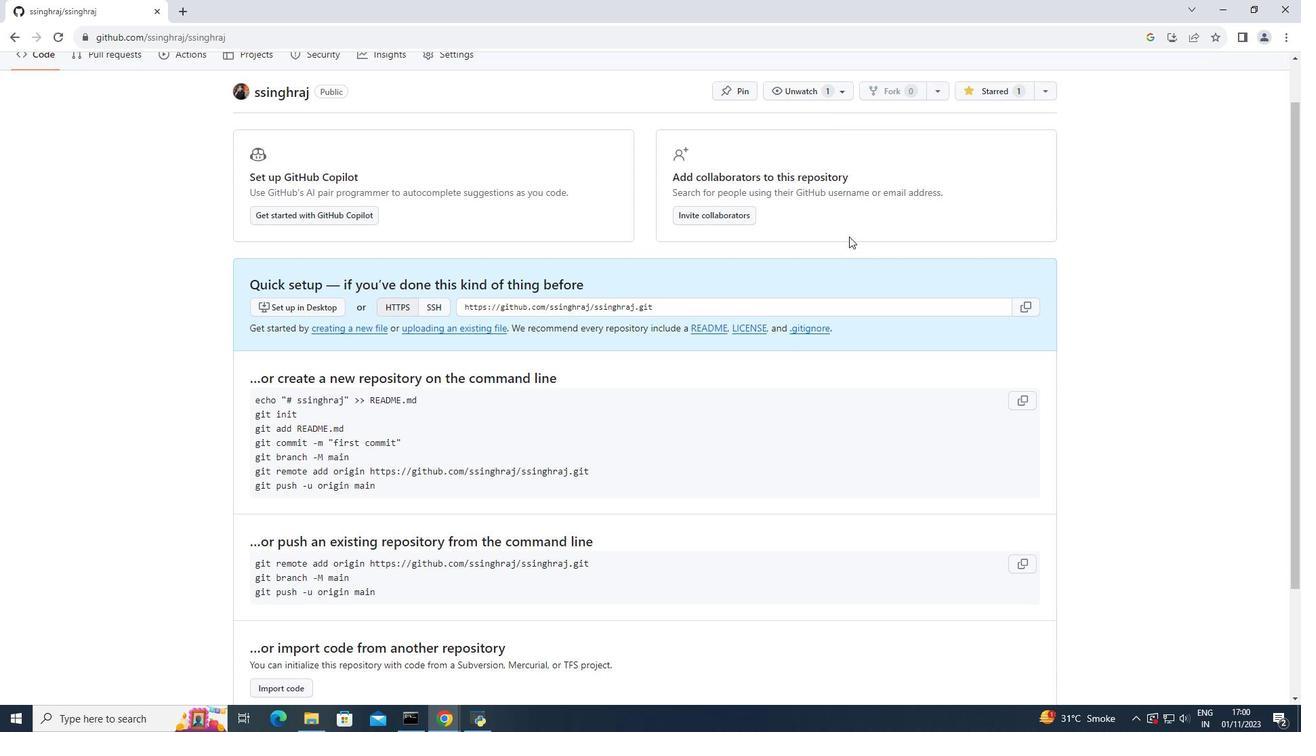 
Action: Mouse moved to (849, 236)
Screenshot: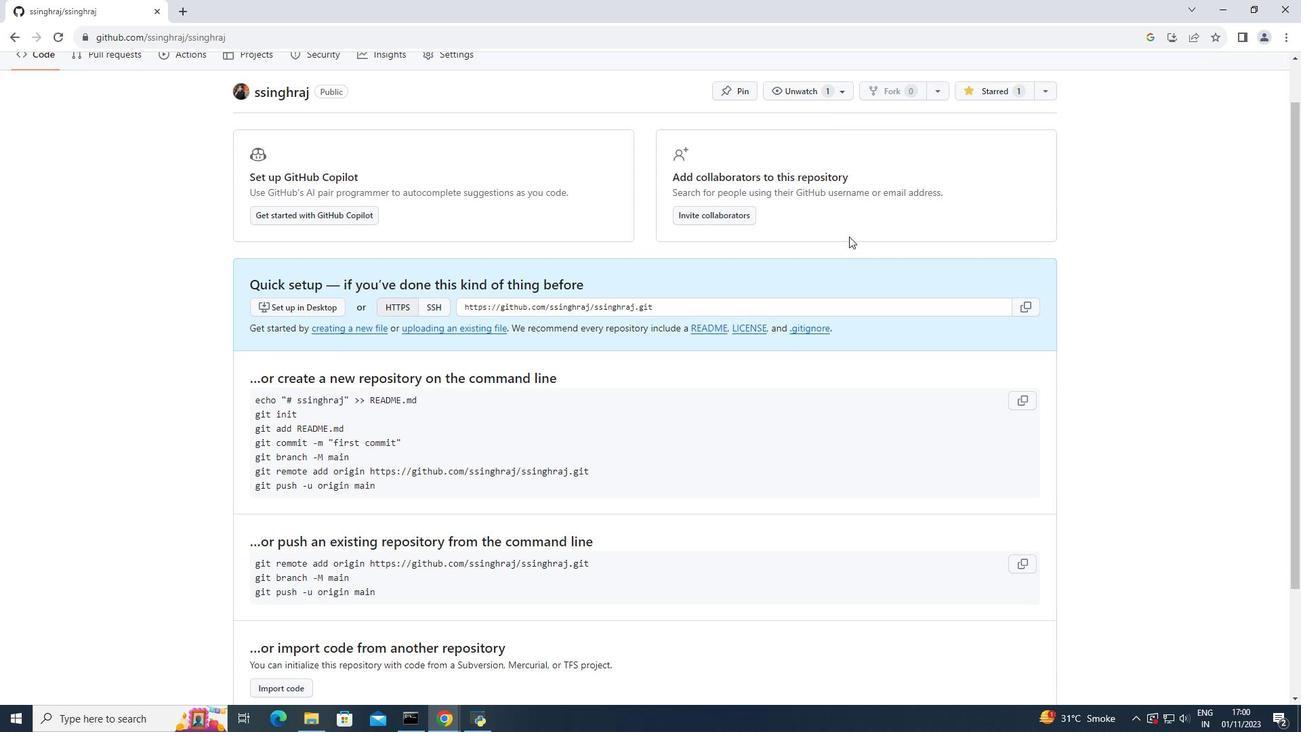 
Action: Mouse scrolled (849, 237) with delta (0, 0)
Screenshot: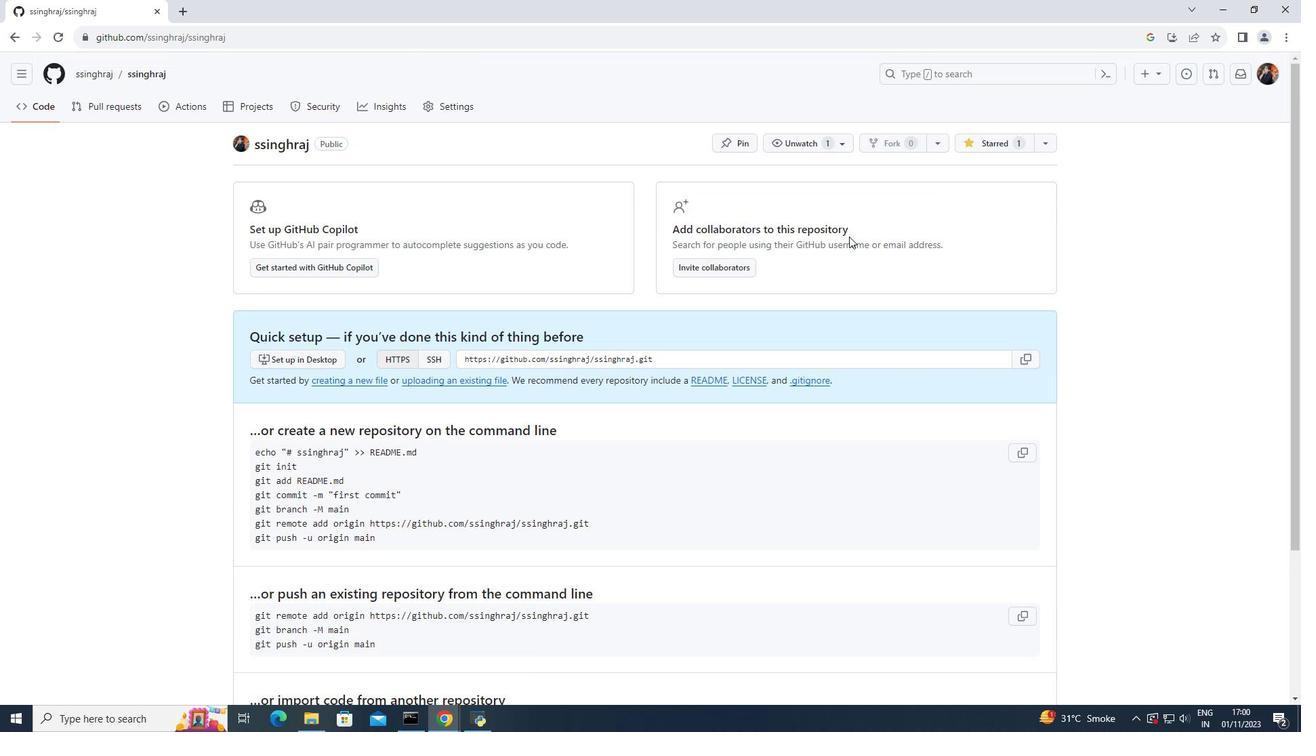 
Action: Mouse moved to (938, 139)
Screenshot: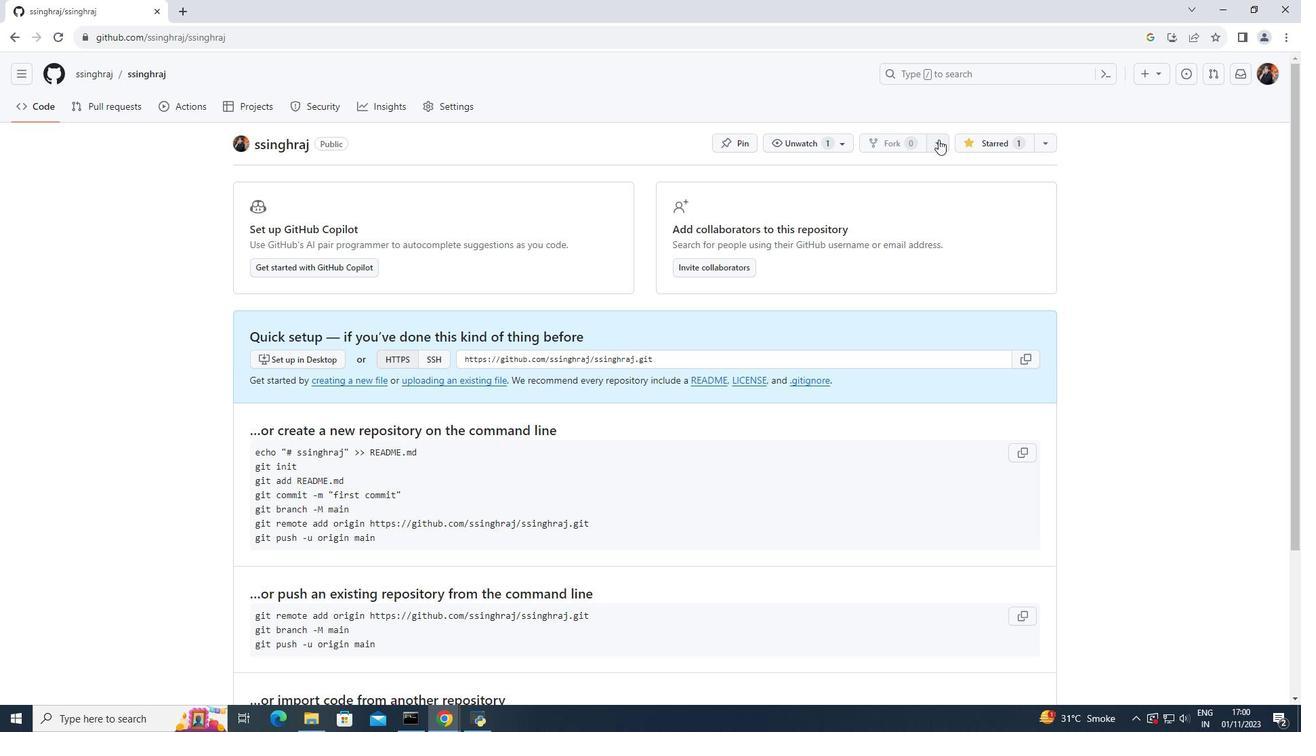 
Action: Mouse pressed left at (938, 139)
Screenshot: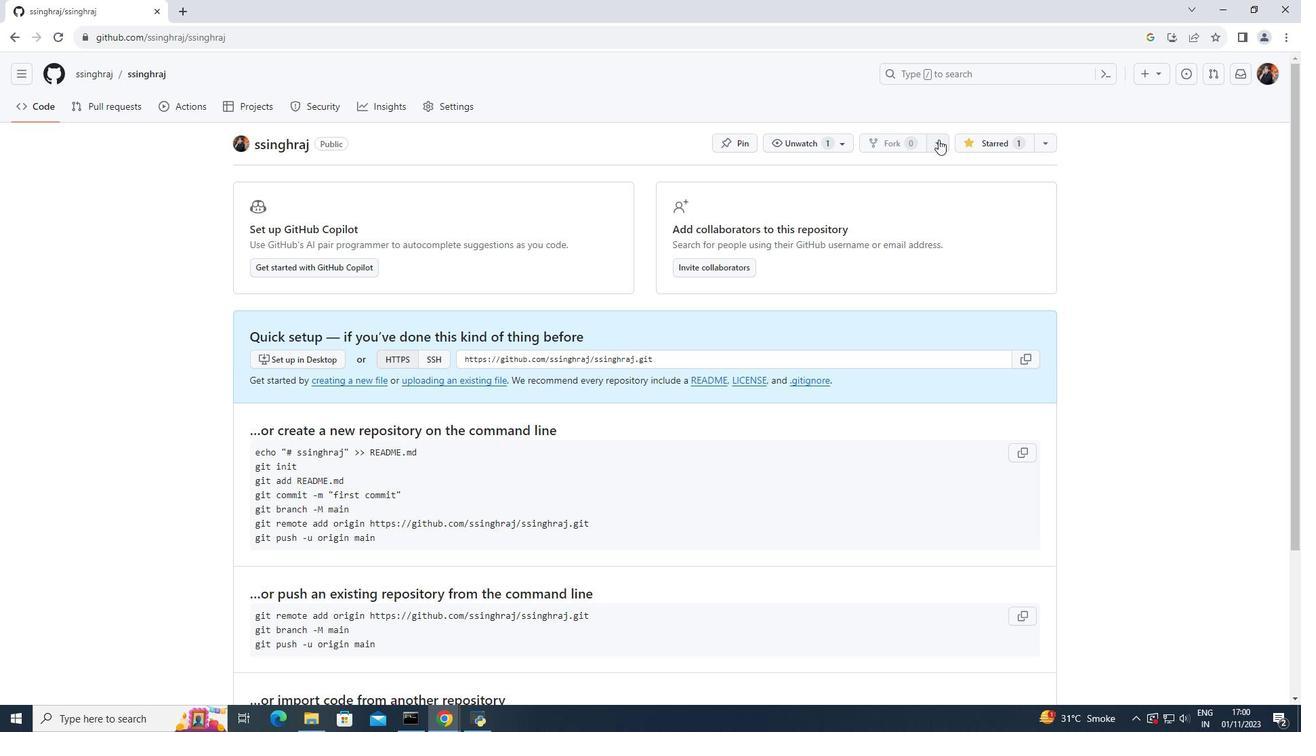 
Action: Mouse moved to (933, 170)
Screenshot: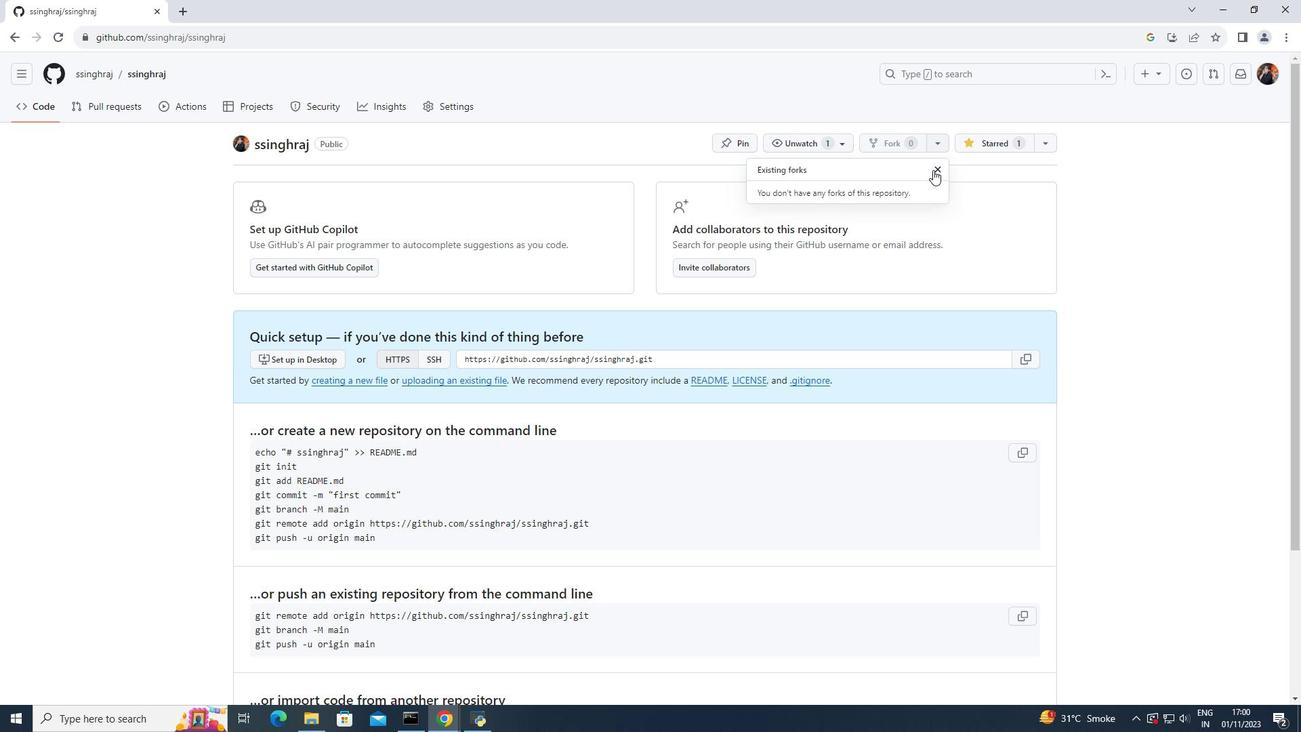
Action: Mouse pressed left at (933, 170)
Screenshot: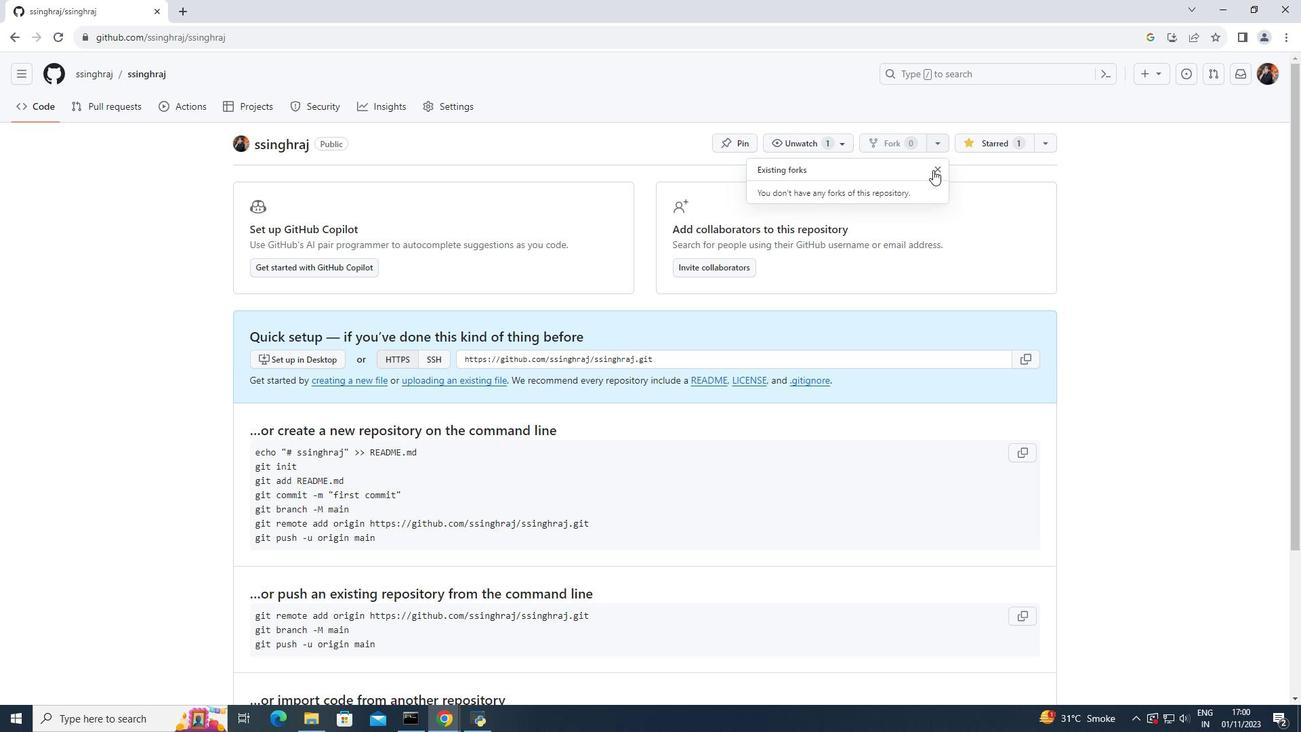 
Action: Mouse moved to (853, 352)
Screenshot: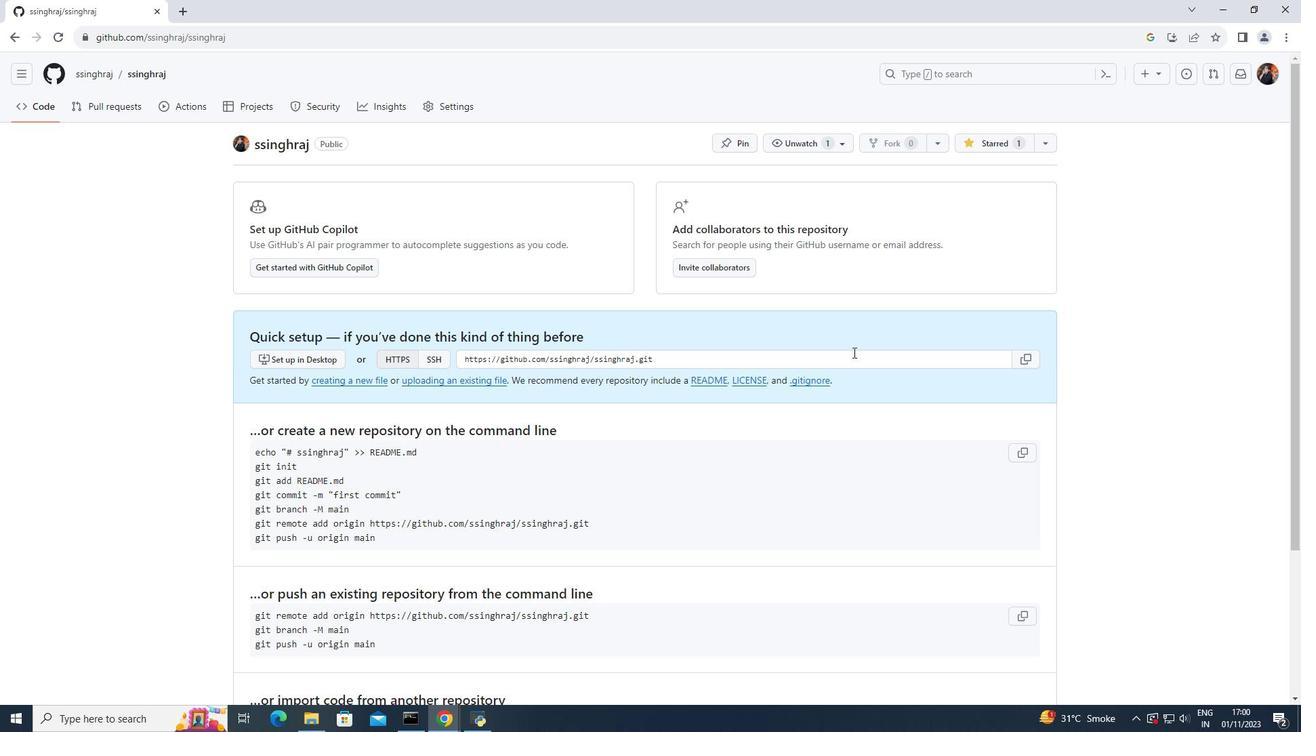 
Action: Mouse scrolled (853, 351) with delta (0, 0)
Screenshot: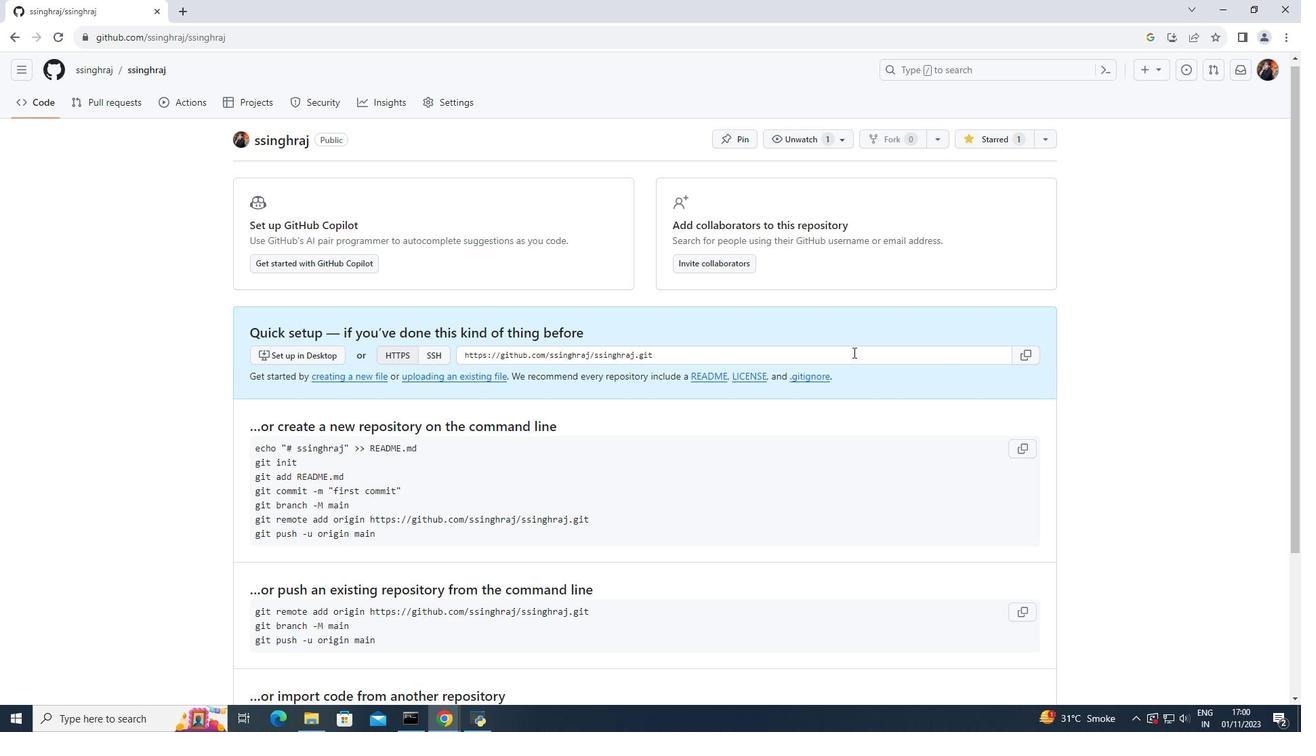 
Action: Mouse scrolled (853, 351) with delta (0, 0)
Screenshot: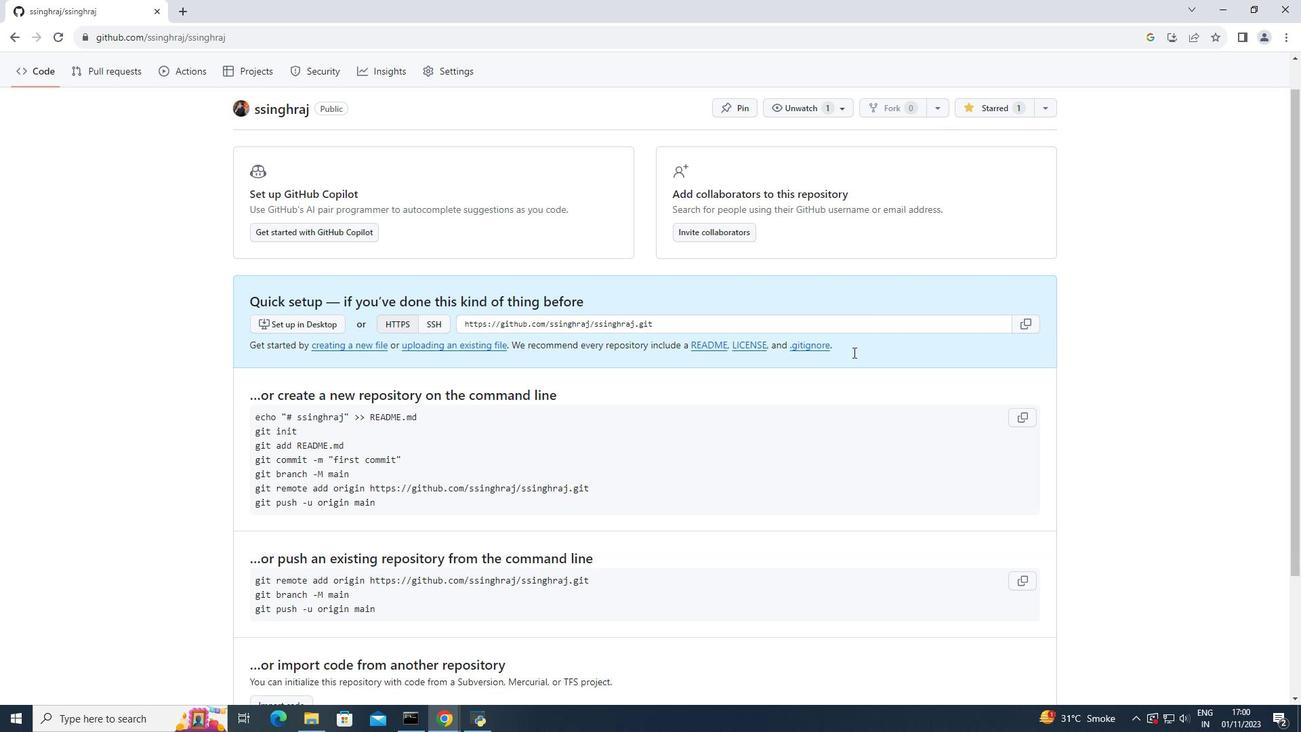 
Action: Mouse moved to (811, 352)
Screenshot: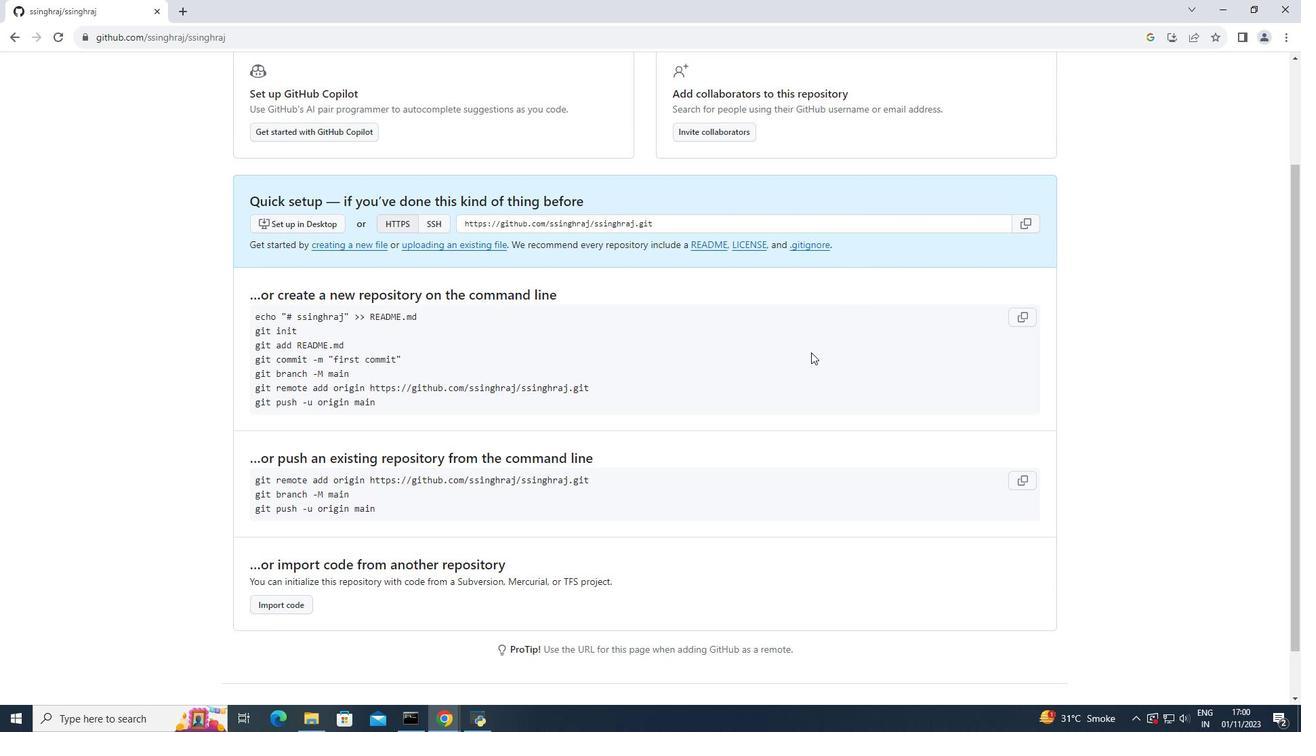 
